 Task: Add Deep Indian Kitchen Plant-Based Chik'n Tikka Masala to the cart.
Action: Mouse moved to (307, 143)
Screenshot: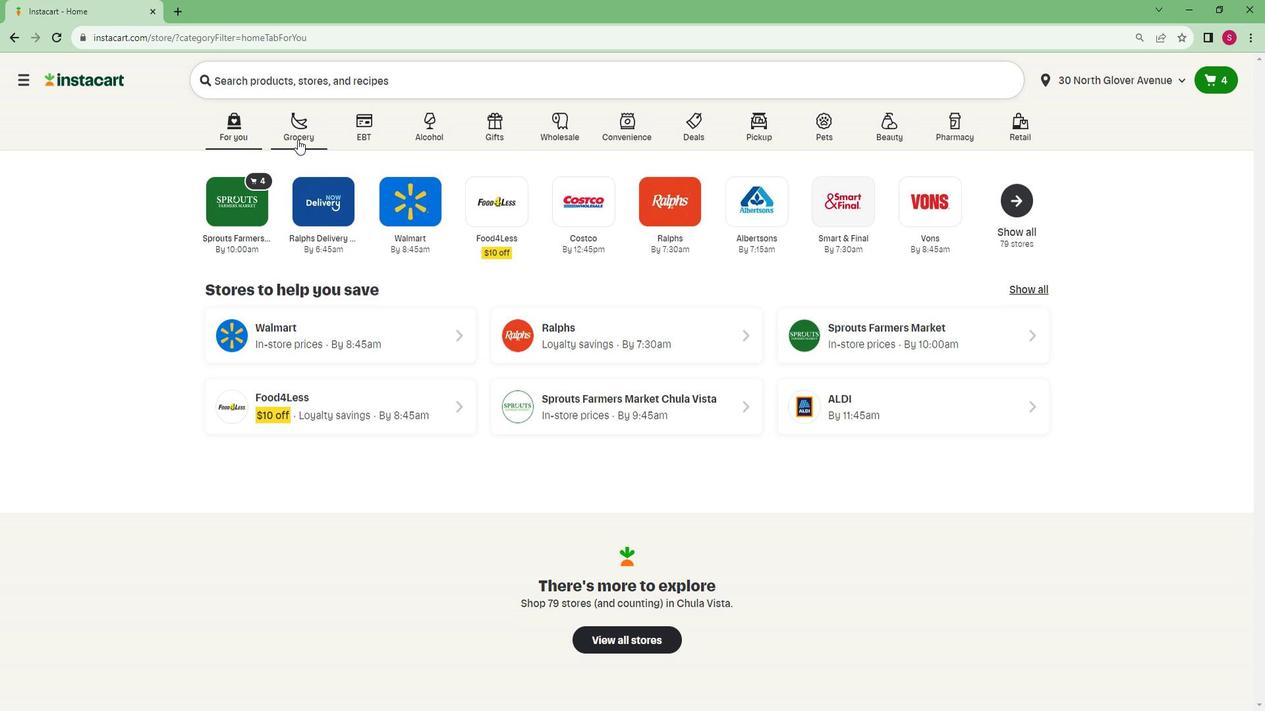 
Action: Mouse pressed left at (307, 143)
Screenshot: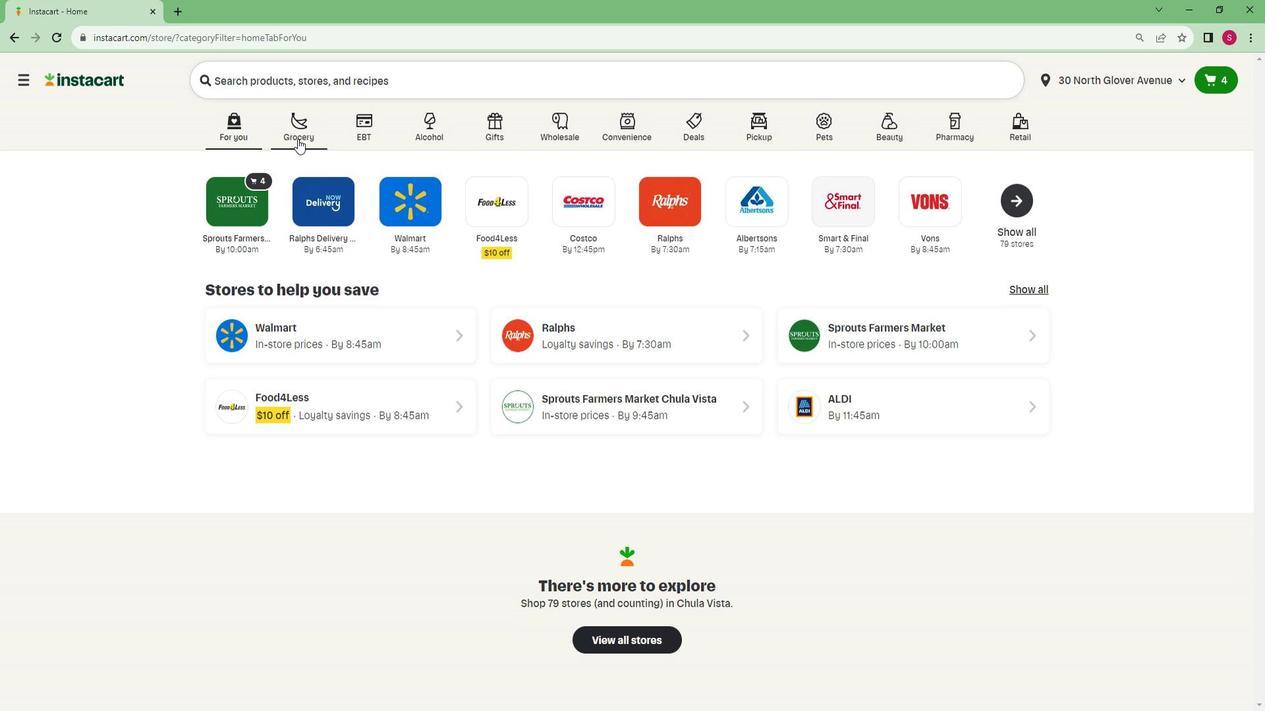 
Action: Mouse moved to (308, 385)
Screenshot: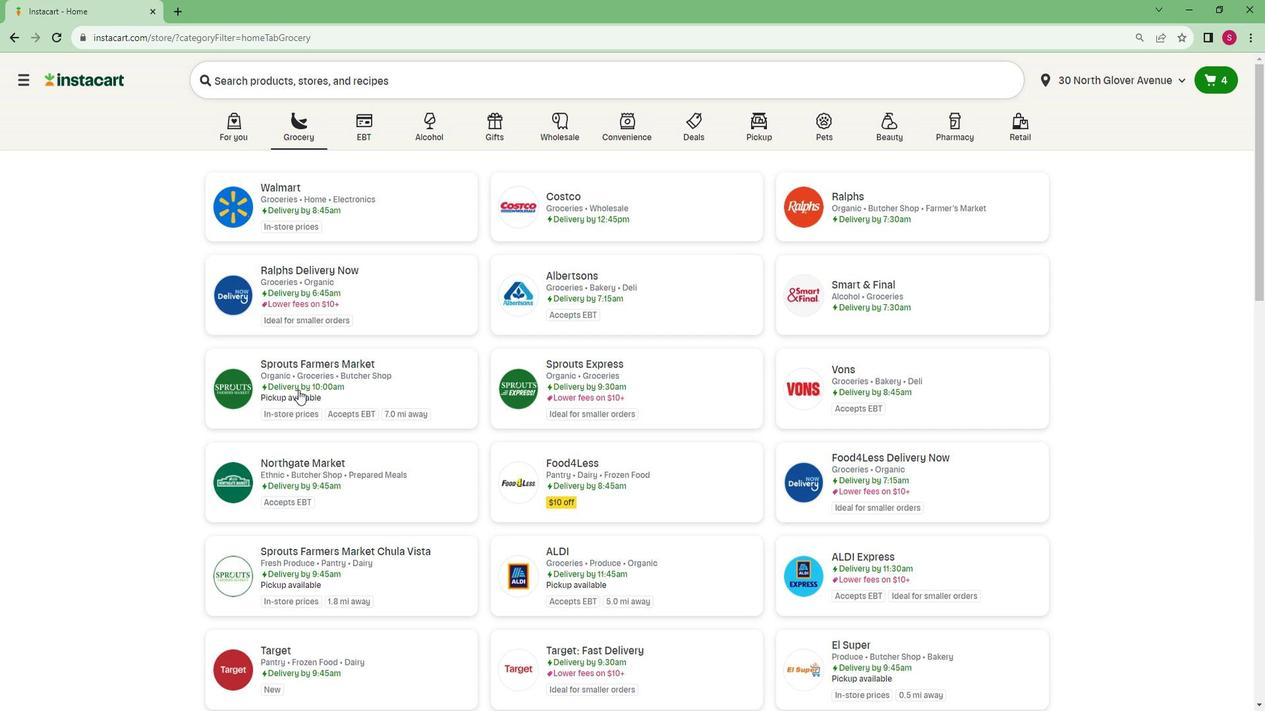 
Action: Mouse pressed left at (308, 385)
Screenshot: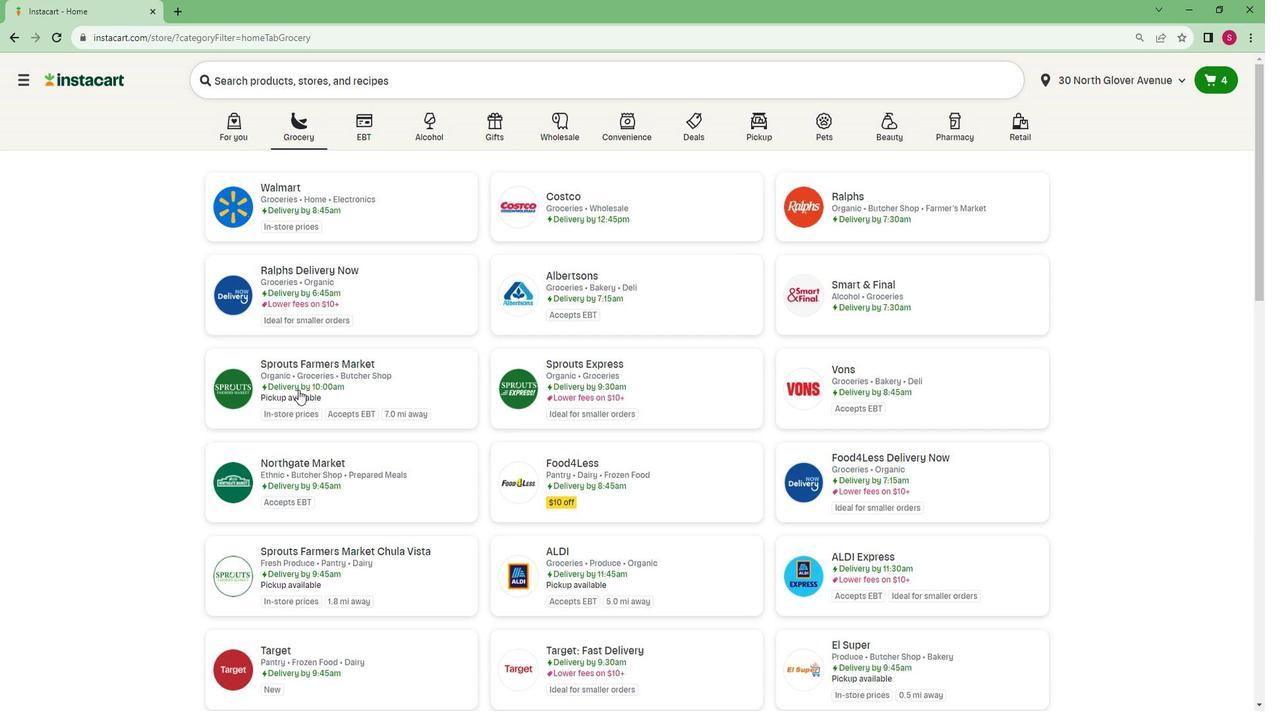 
Action: Mouse moved to (7, 540)
Screenshot: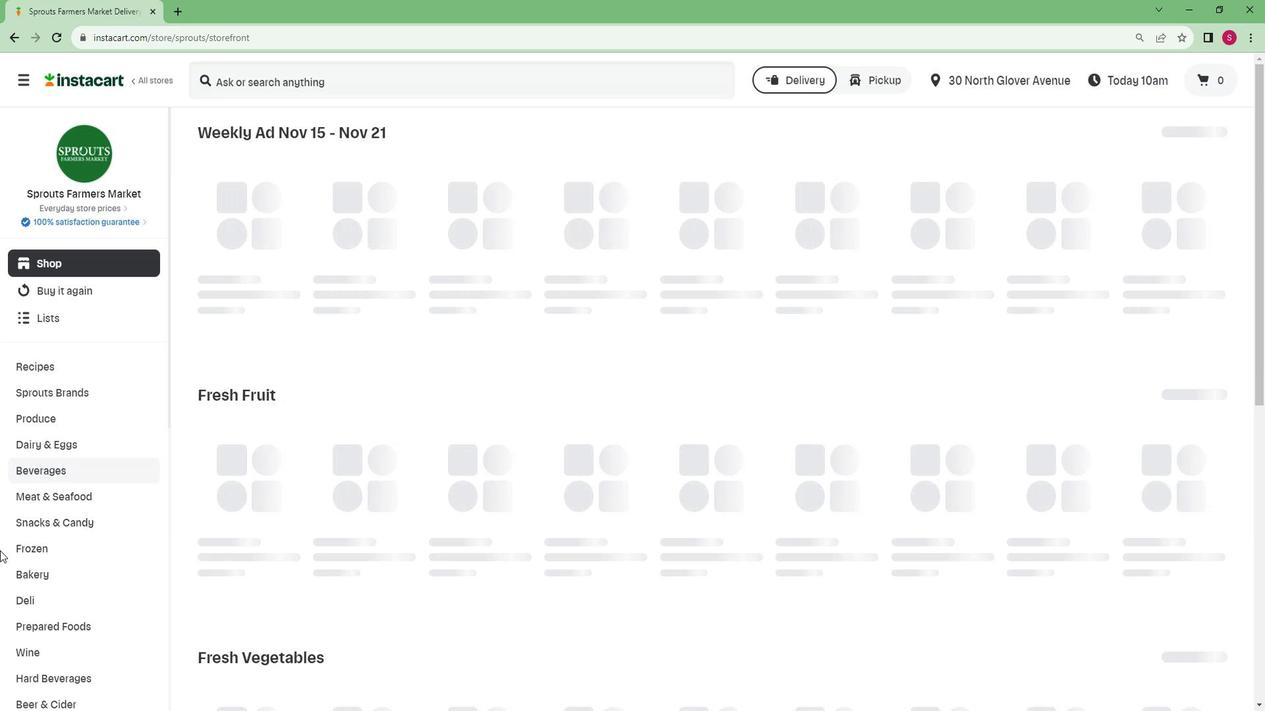 
Action: Mouse scrolled (9, 539) with delta (0, 0)
Screenshot: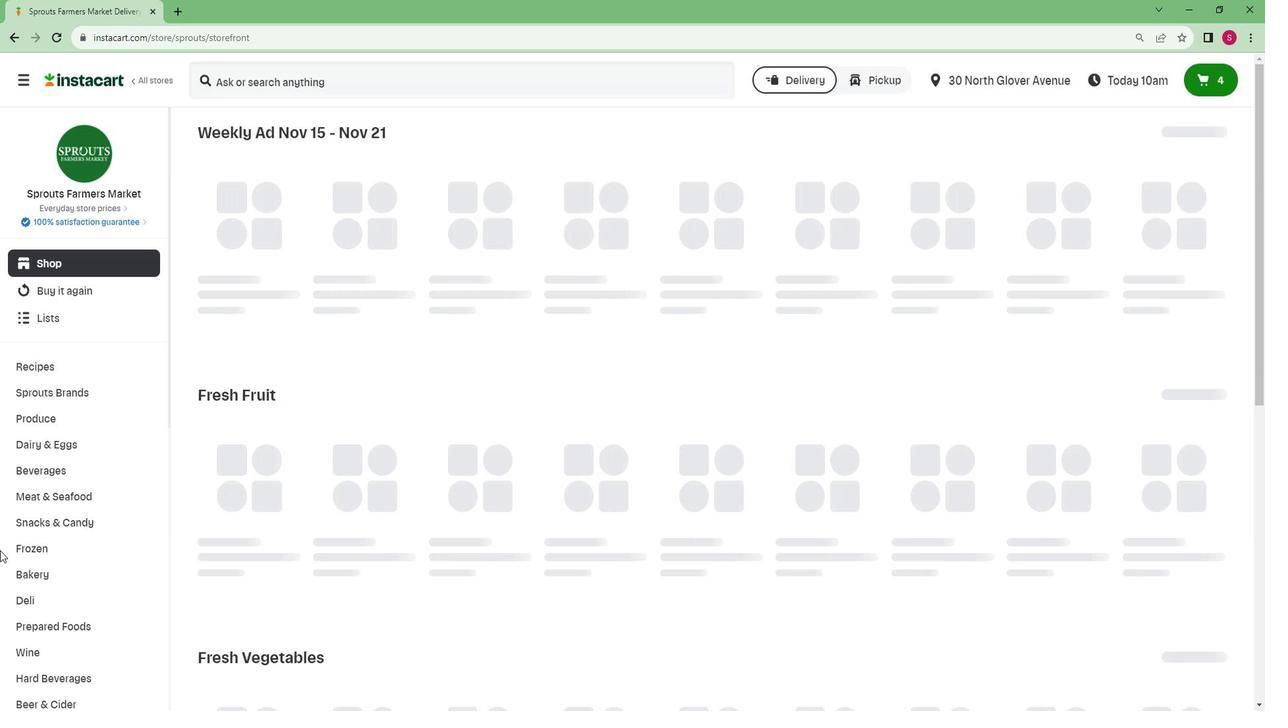 
Action: Mouse scrolled (9, 539) with delta (0, 0)
Screenshot: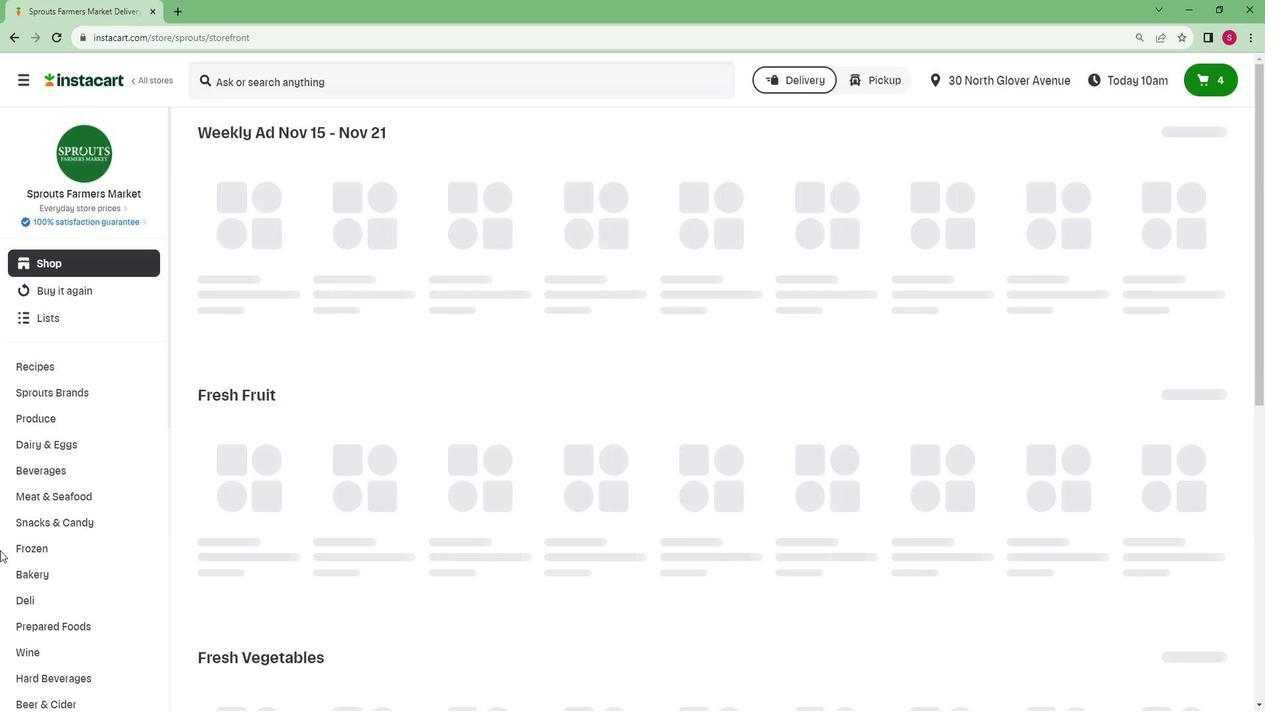 
Action: Mouse scrolled (9, 539) with delta (0, 0)
Screenshot: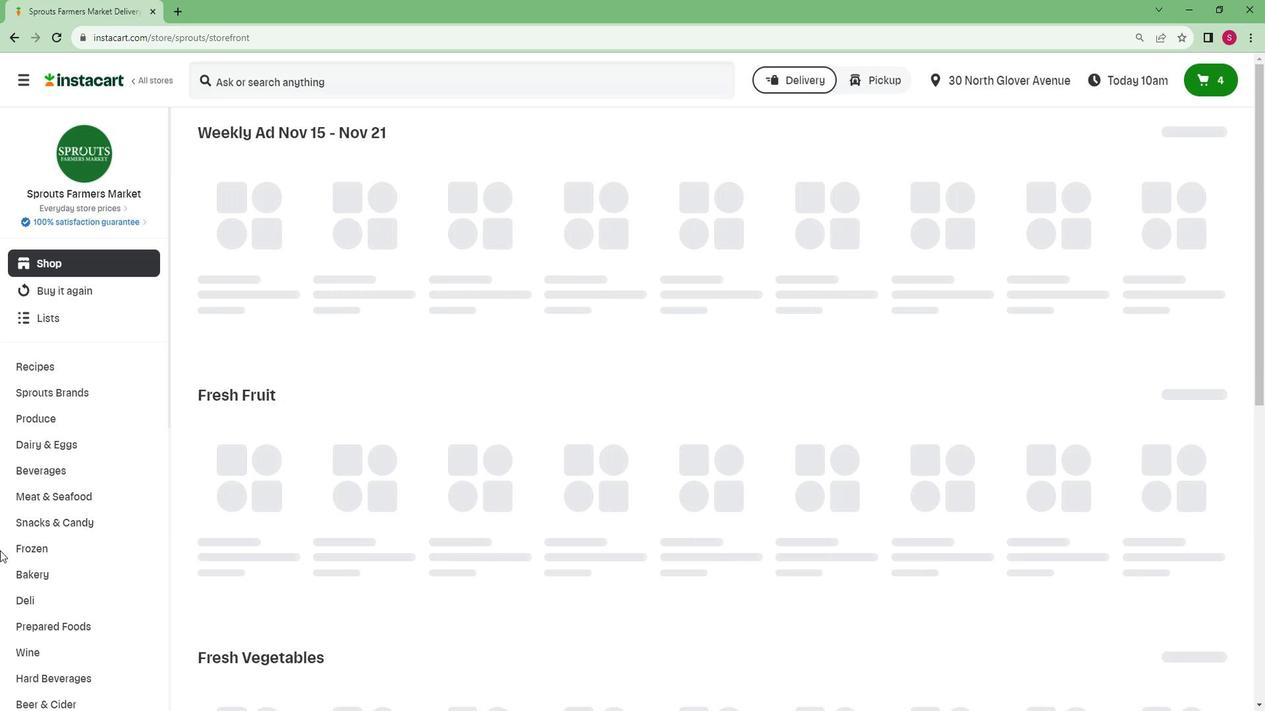 
Action: Mouse scrolled (9, 539) with delta (0, 0)
Screenshot: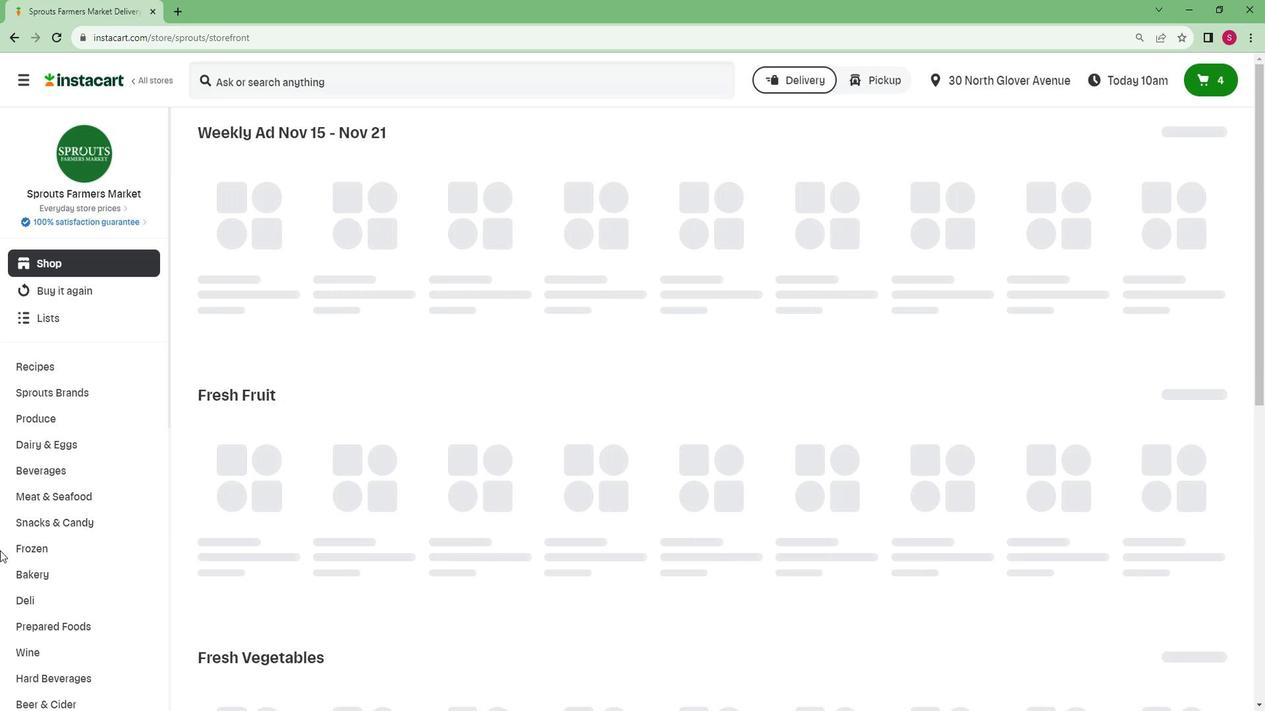 
Action: Mouse scrolled (9, 539) with delta (0, 0)
Screenshot: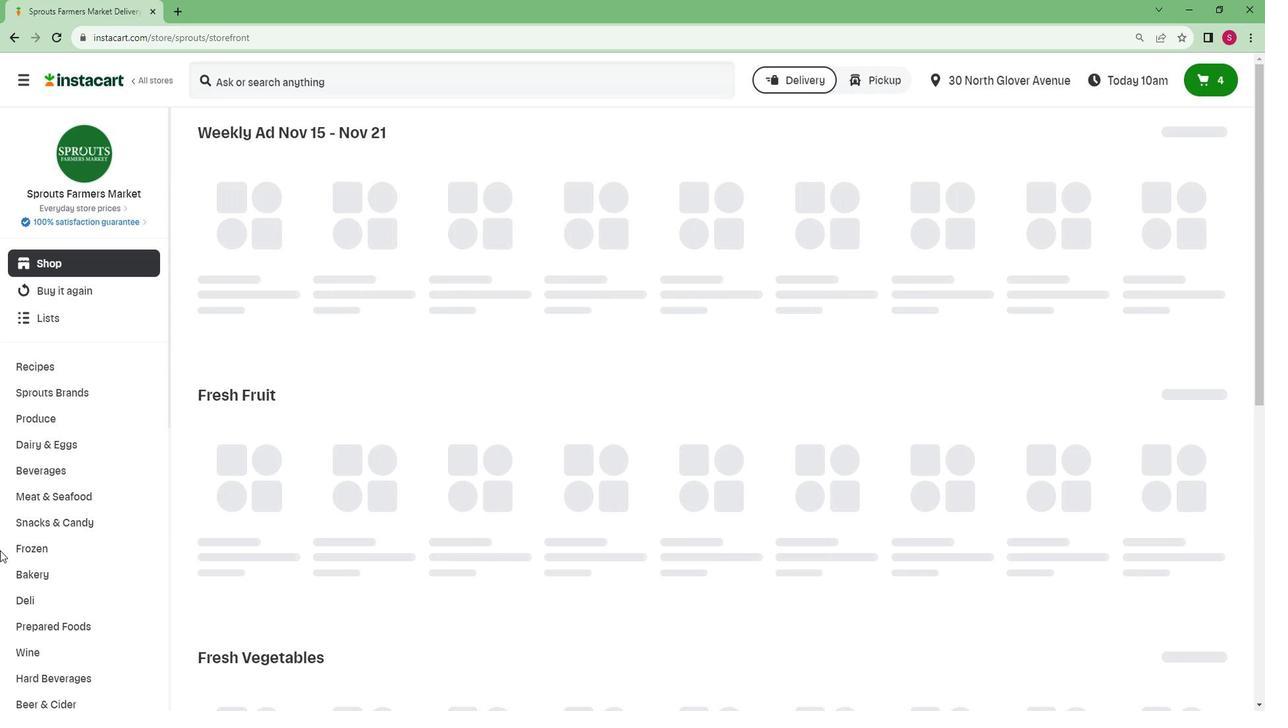 
Action: Mouse scrolled (9, 539) with delta (0, 0)
Screenshot: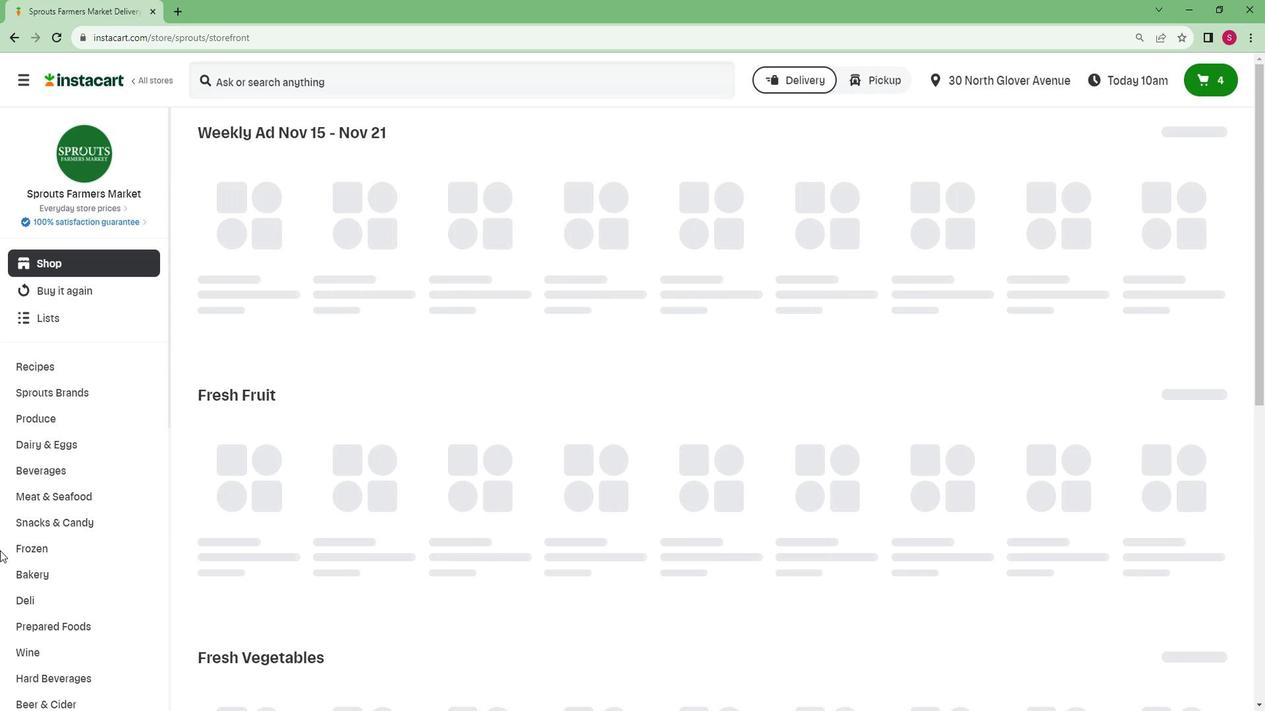 
Action: Mouse scrolled (9, 539) with delta (0, 0)
Screenshot: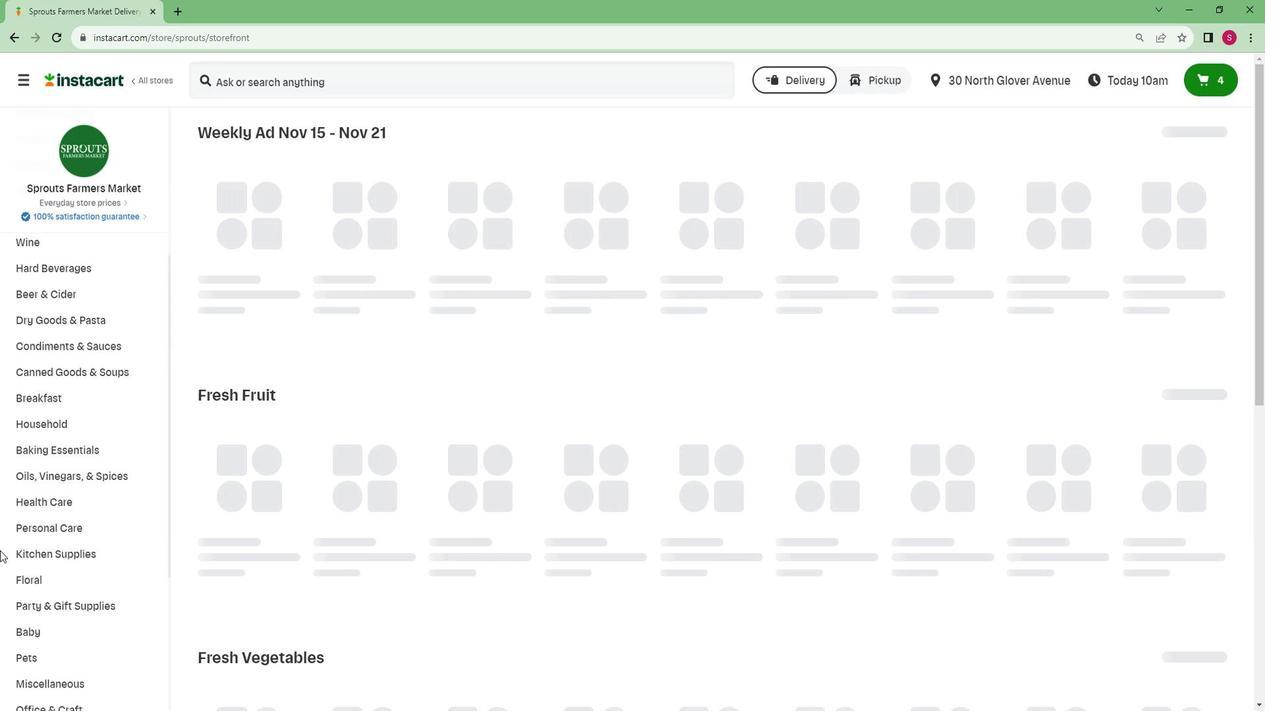 
Action: Mouse scrolled (9, 539) with delta (0, 0)
Screenshot: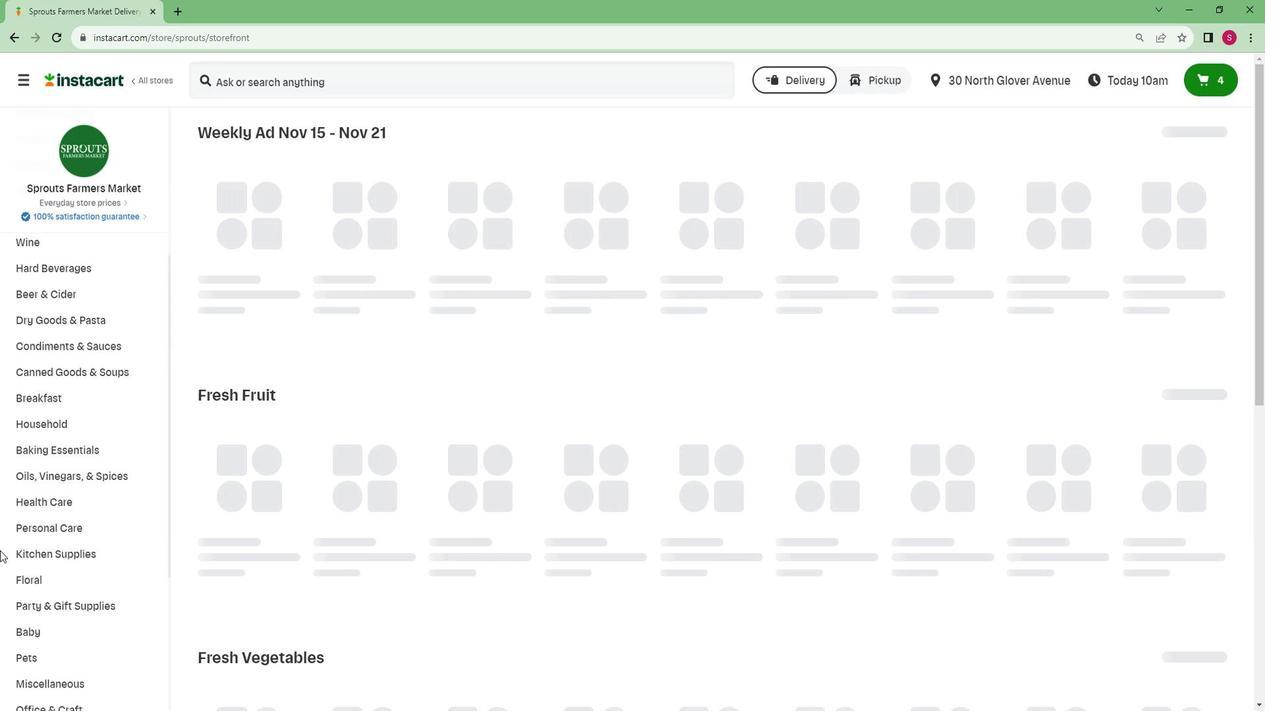 
Action: Mouse scrolled (9, 539) with delta (0, 0)
Screenshot: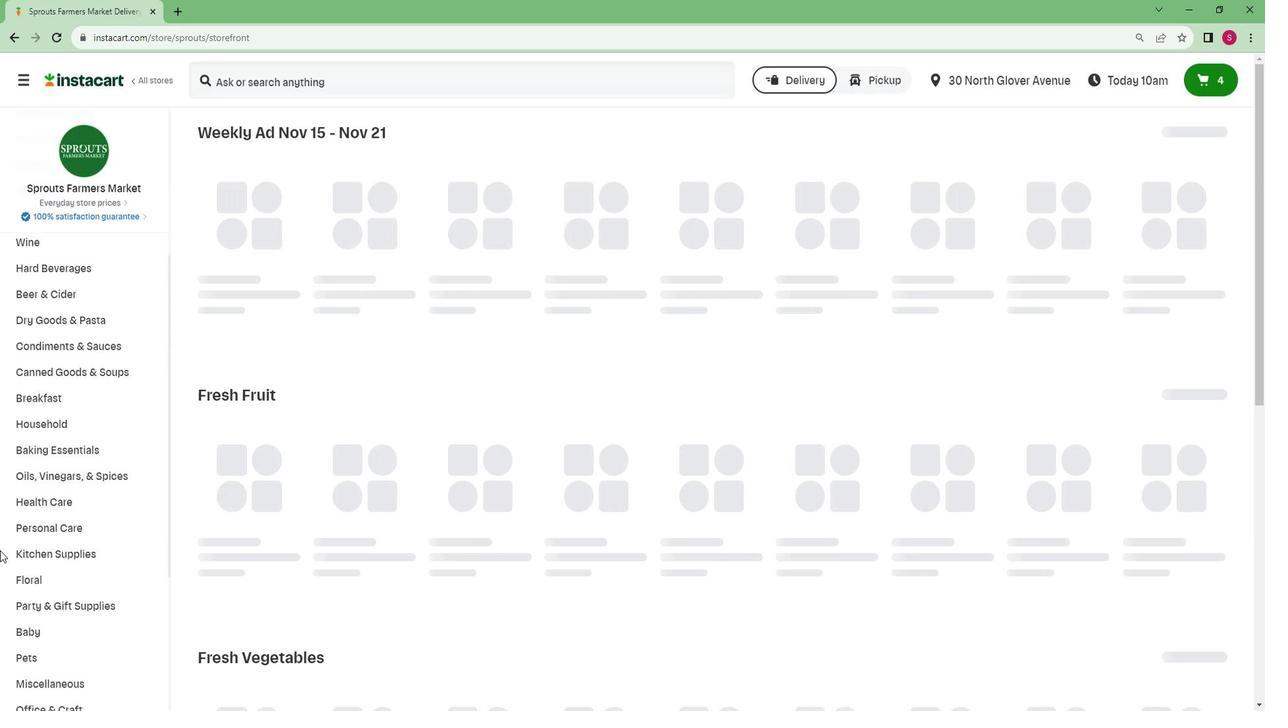 
Action: Mouse scrolled (9, 539) with delta (0, 0)
Screenshot: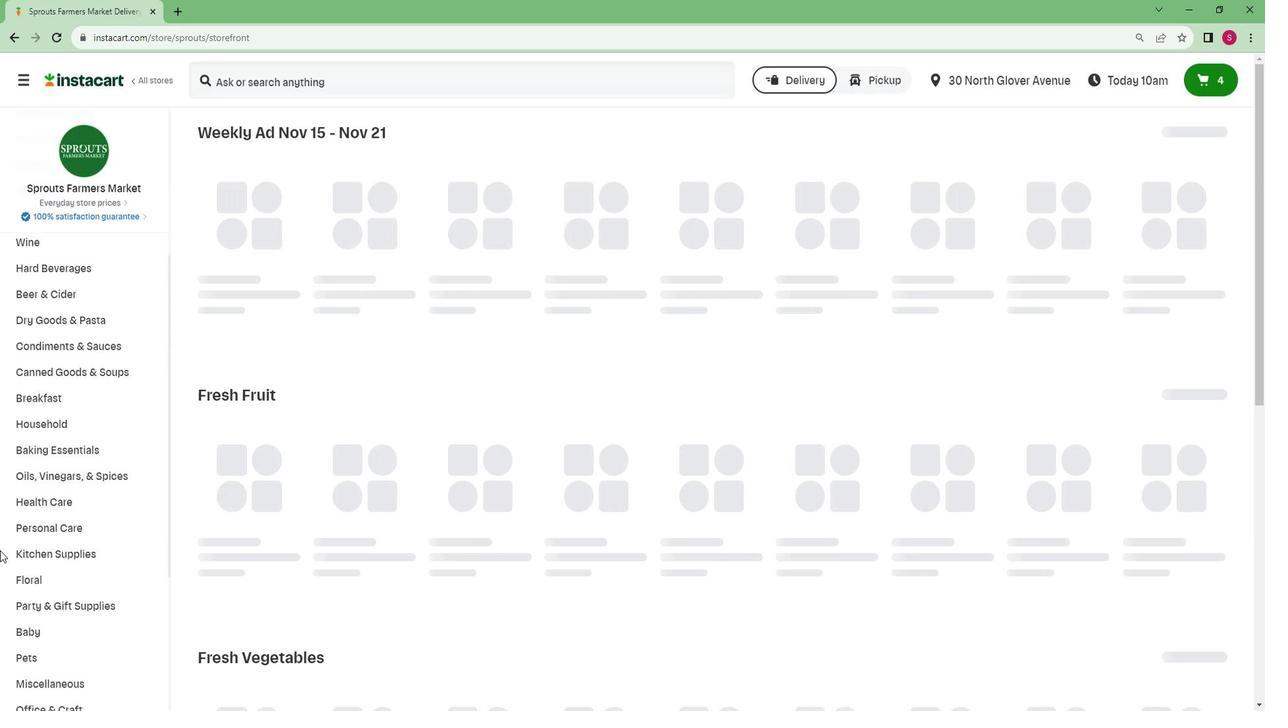 
Action: Mouse scrolled (9, 539) with delta (0, 0)
Screenshot: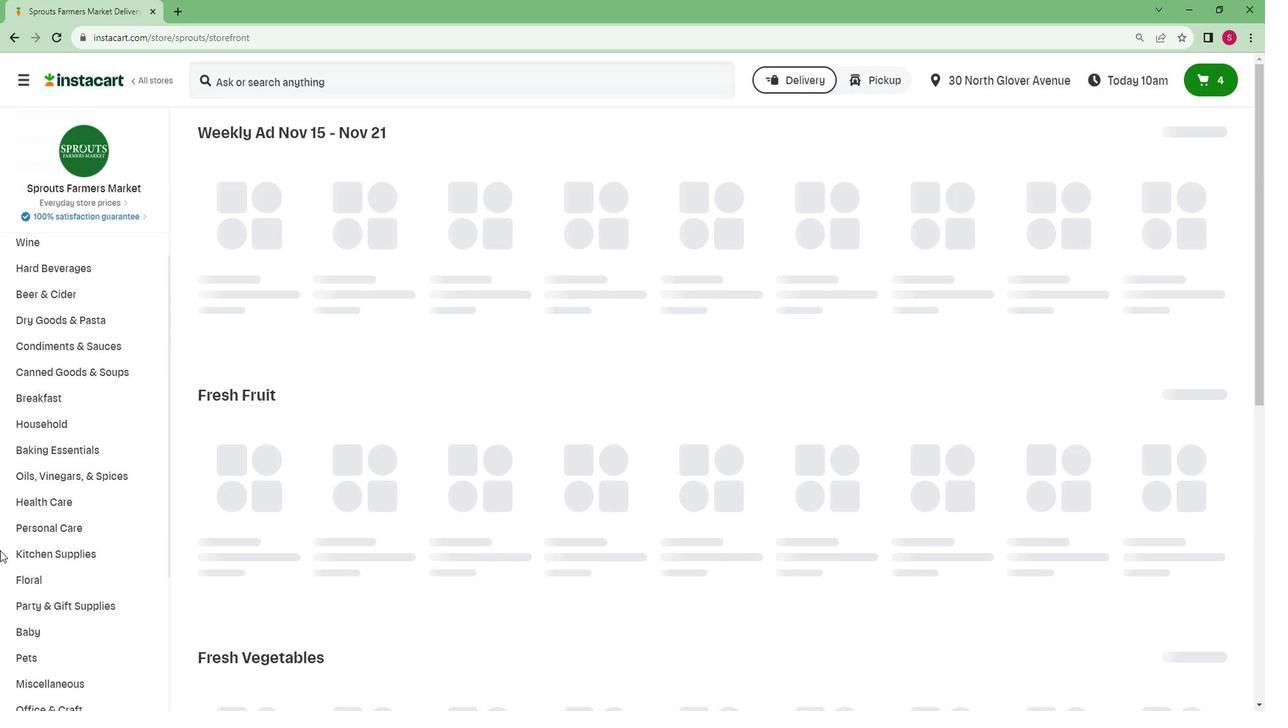 
Action: Mouse moved to (77, 551)
Screenshot: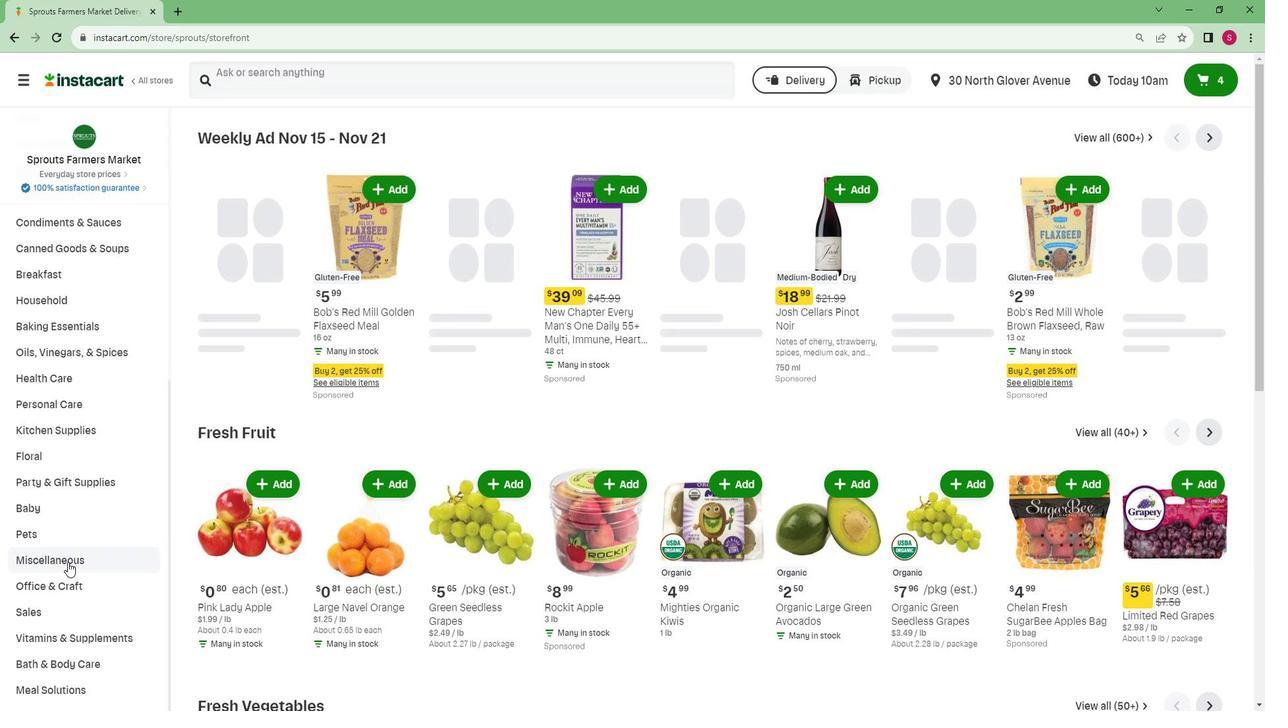 
Action: Mouse scrolled (77, 551) with delta (0, 0)
Screenshot: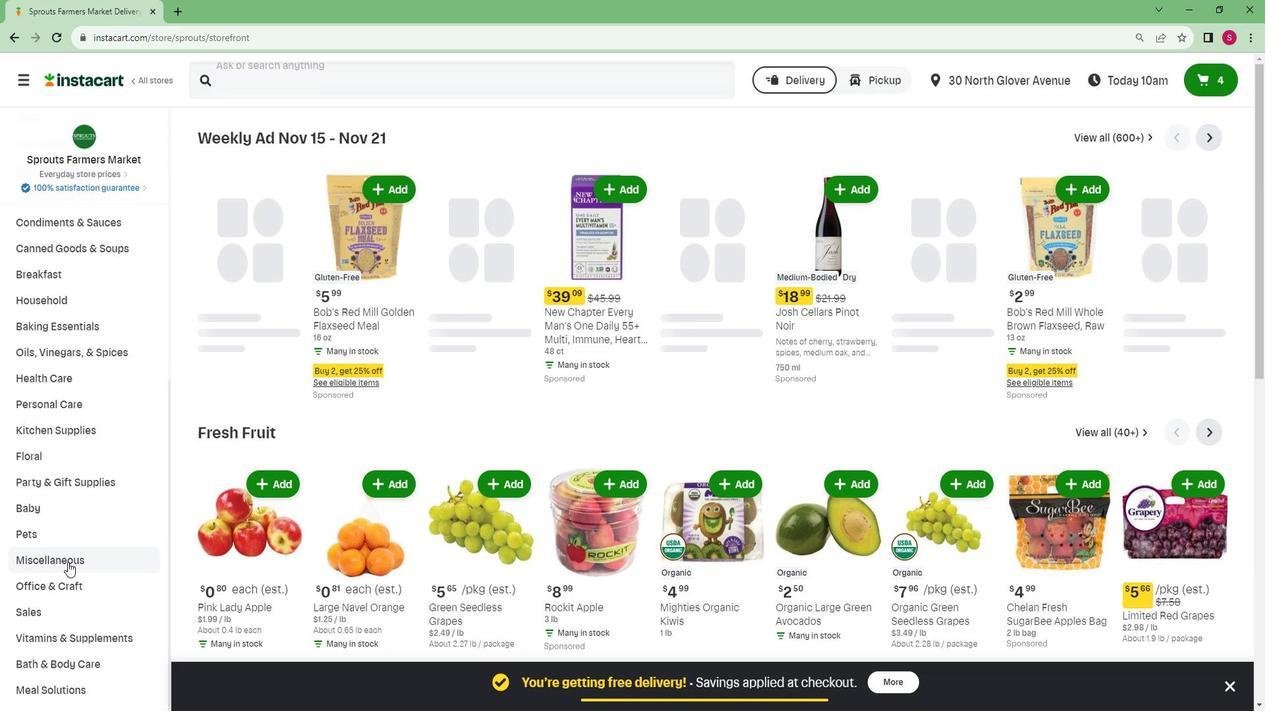 
Action: Mouse scrolled (77, 551) with delta (0, 0)
Screenshot: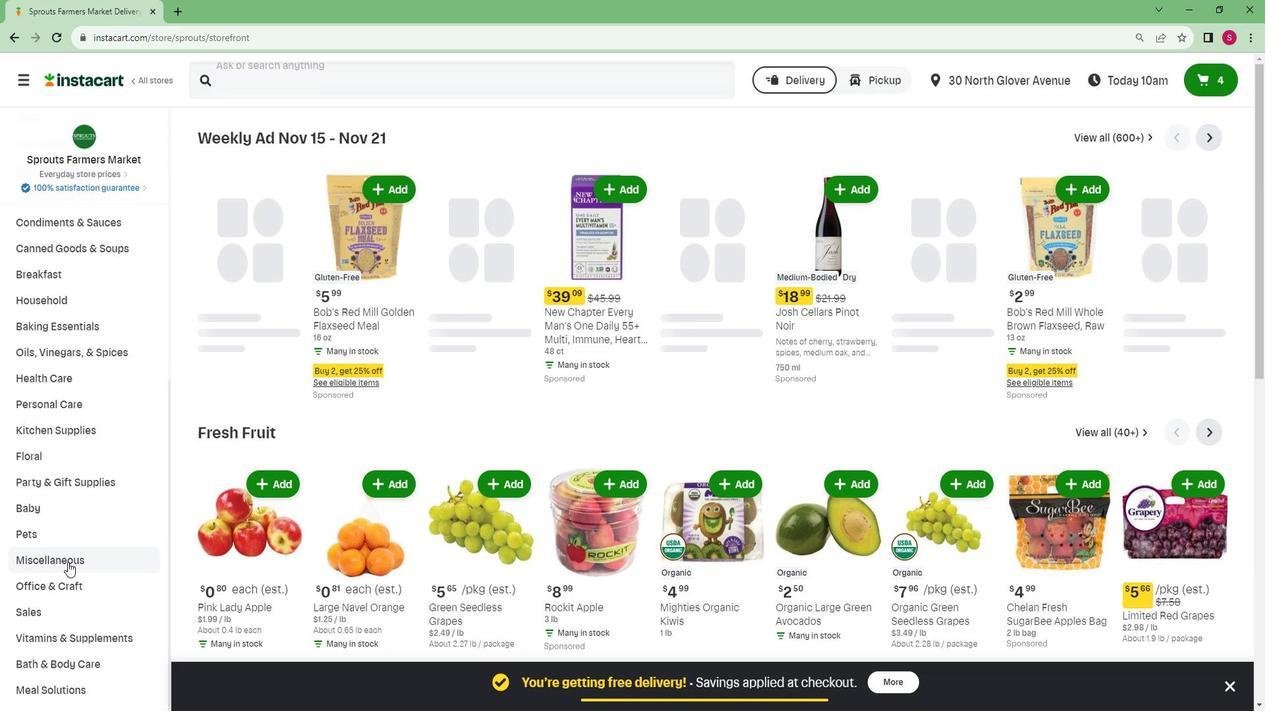 
Action: Mouse scrolled (77, 551) with delta (0, 0)
Screenshot: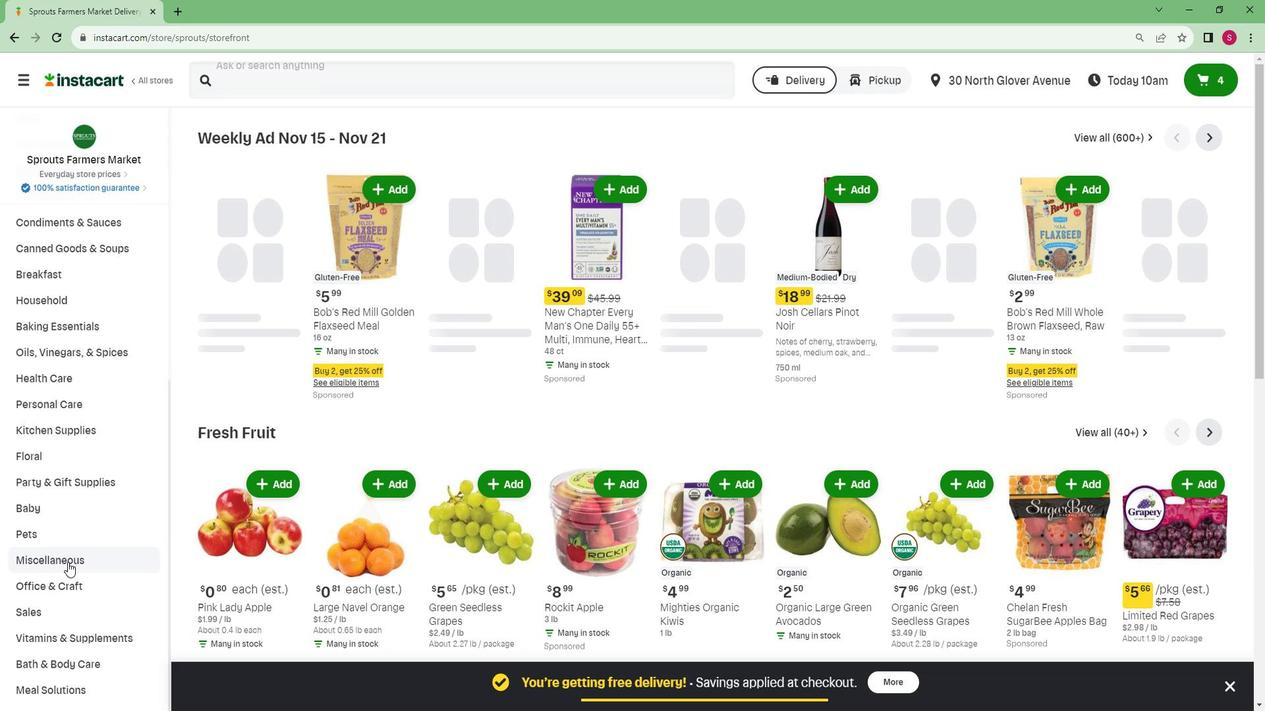 
Action: Mouse scrolled (77, 551) with delta (0, 0)
Screenshot: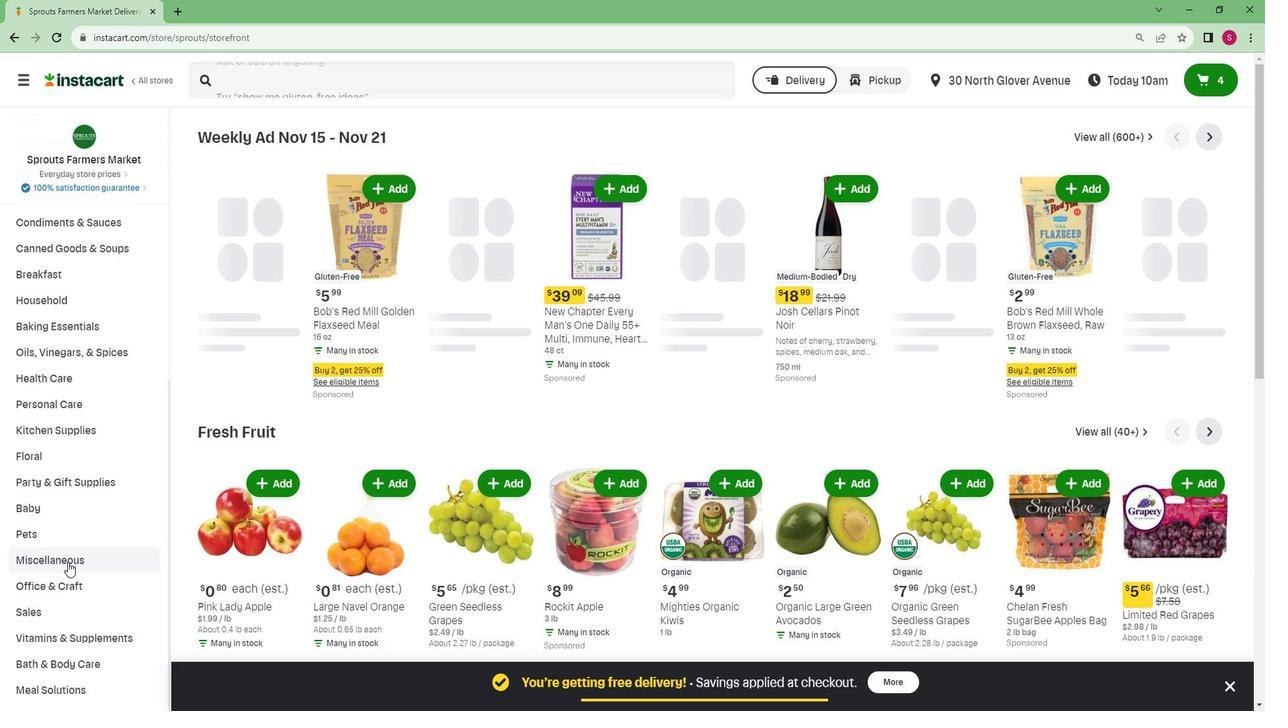 
Action: Mouse scrolled (77, 551) with delta (0, 0)
Screenshot: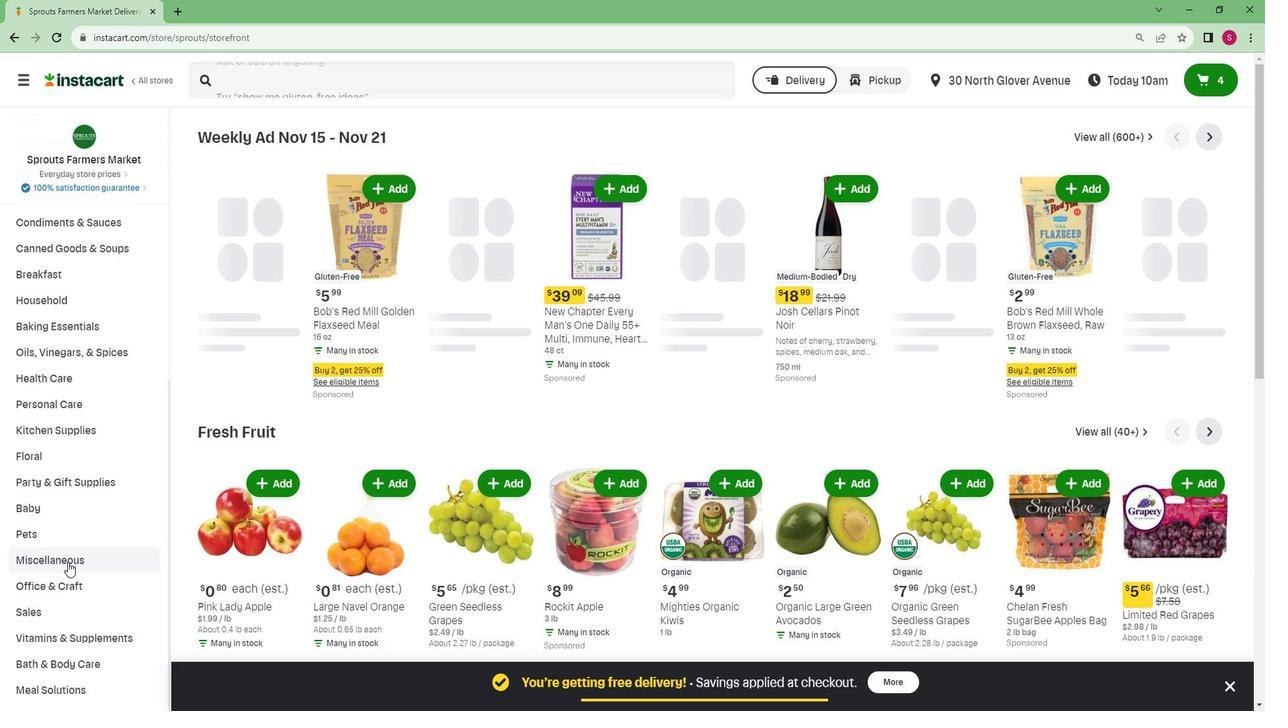 
Action: Mouse moved to (61, 672)
Screenshot: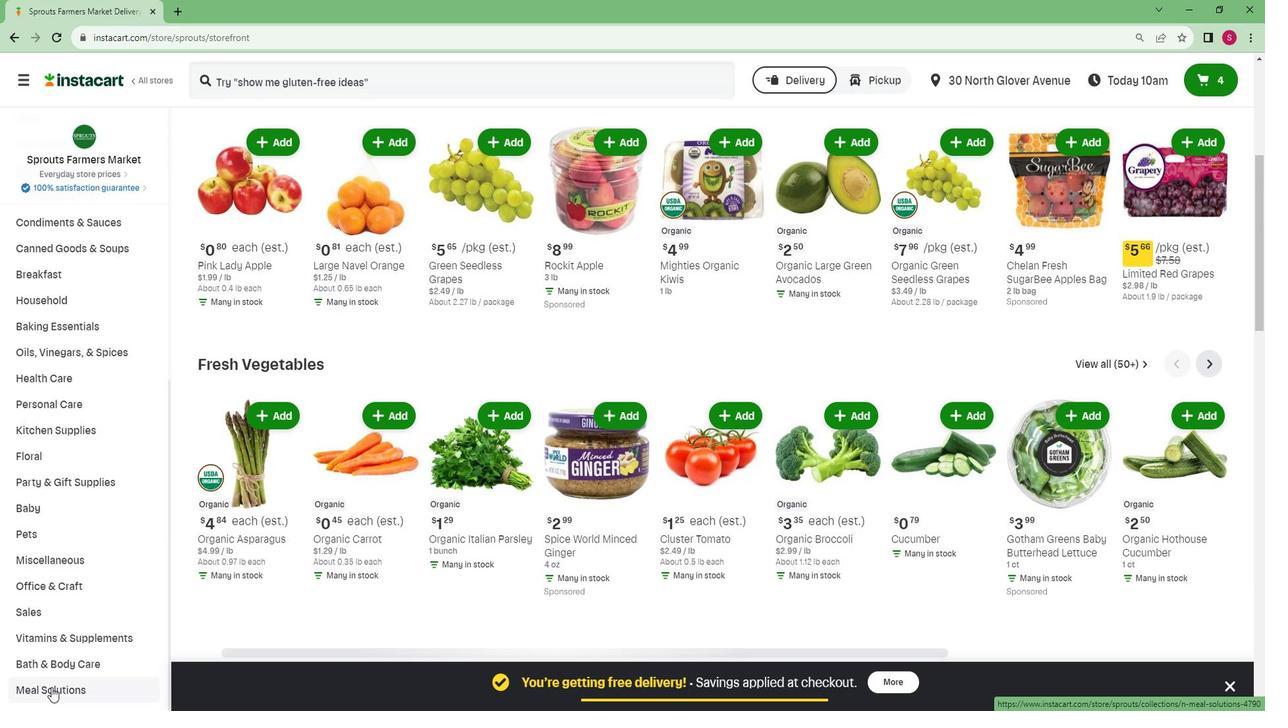 
Action: Mouse pressed left at (61, 672)
Screenshot: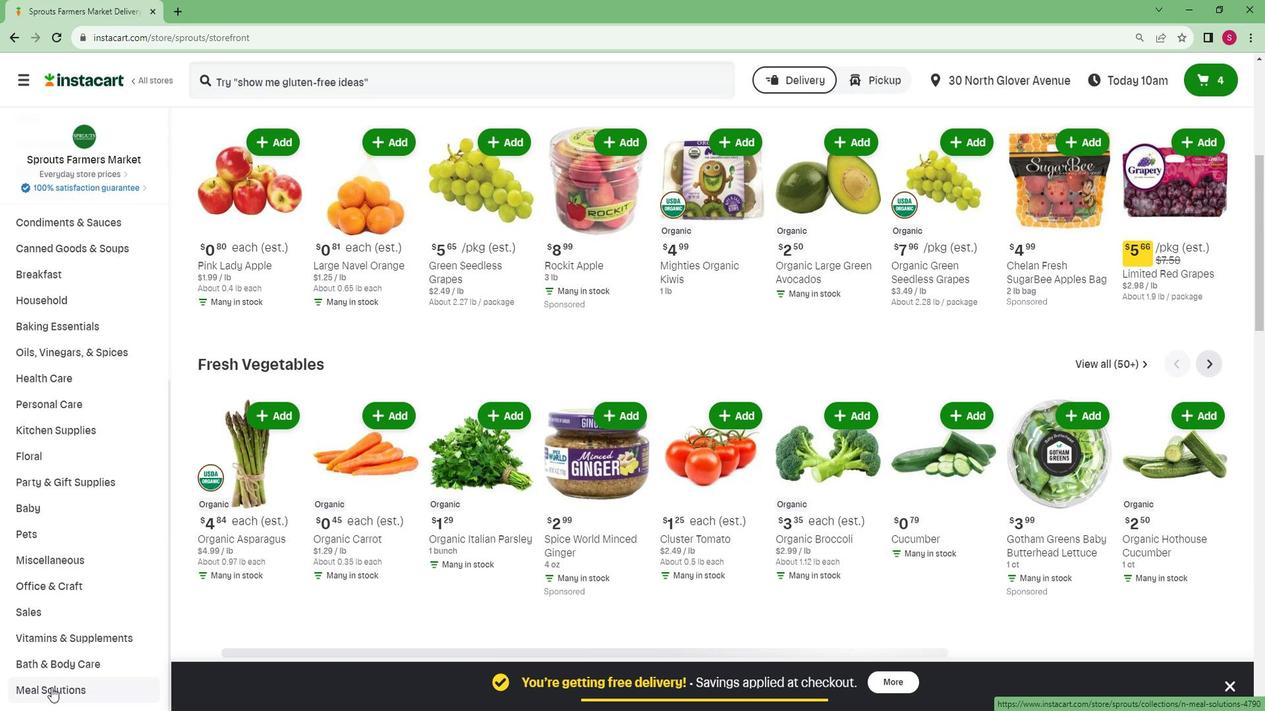 
Action: Mouse moved to (69, 636)
Screenshot: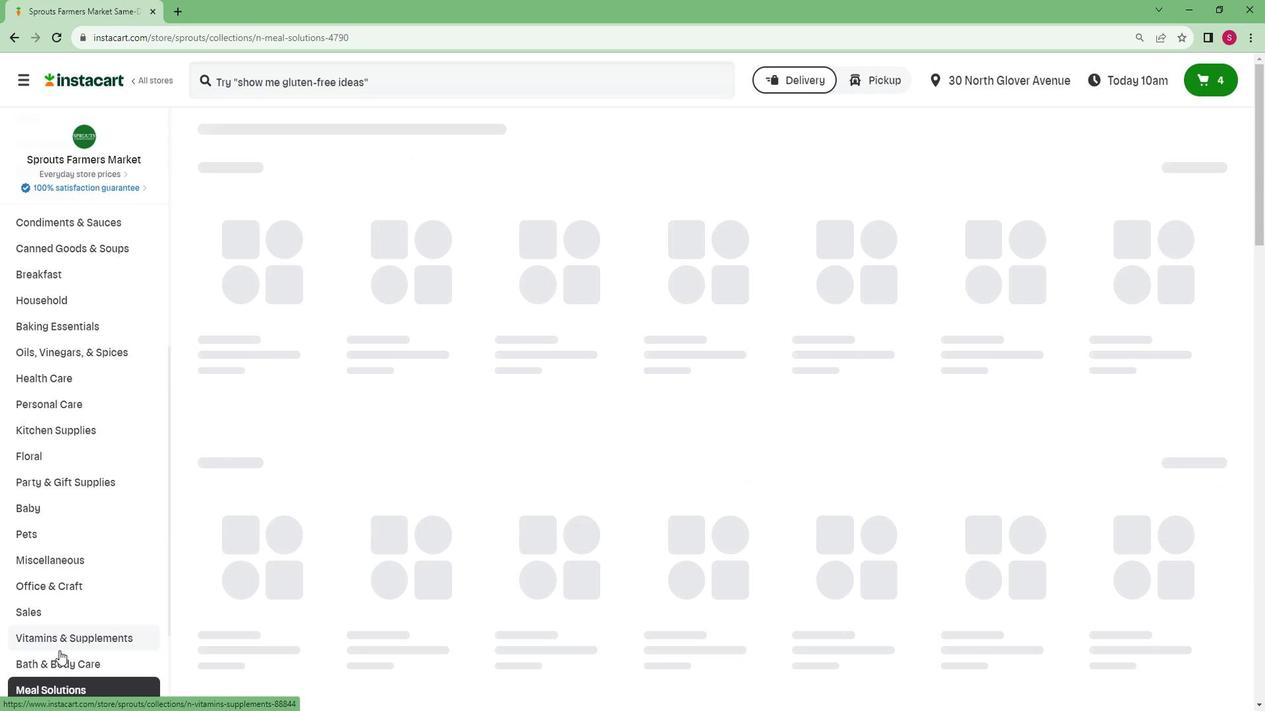 
Action: Mouse scrolled (69, 635) with delta (0, 0)
Screenshot: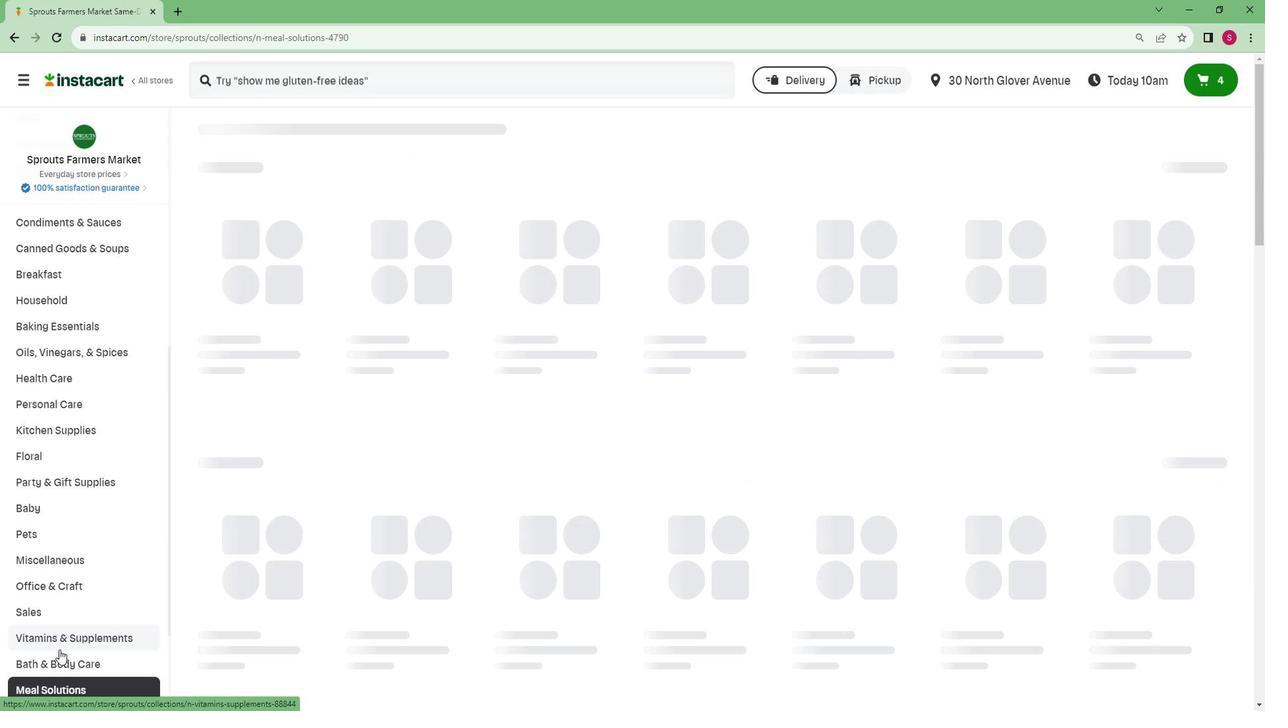 
Action: Mouse scrolled (69, 635) with delta (0, 0)
Screenshot: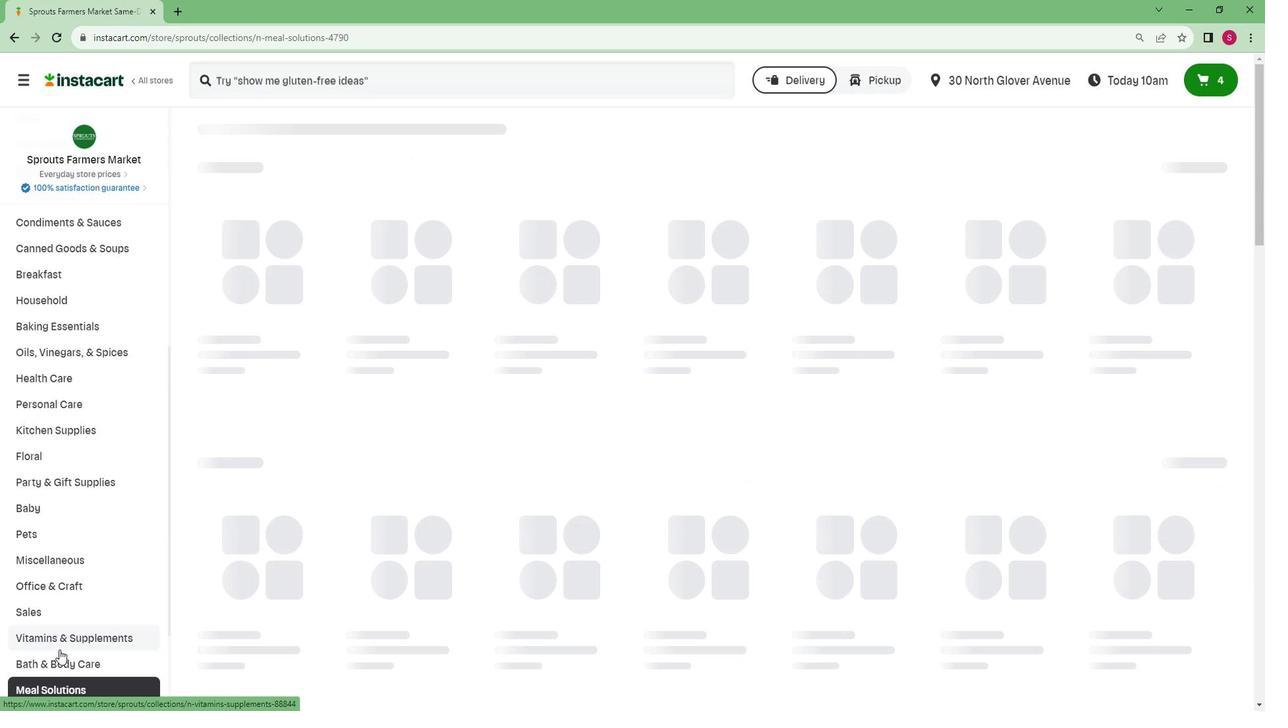 
Action: Mouse scrolled (69, 635) with delta (0, 0)
Screenshot: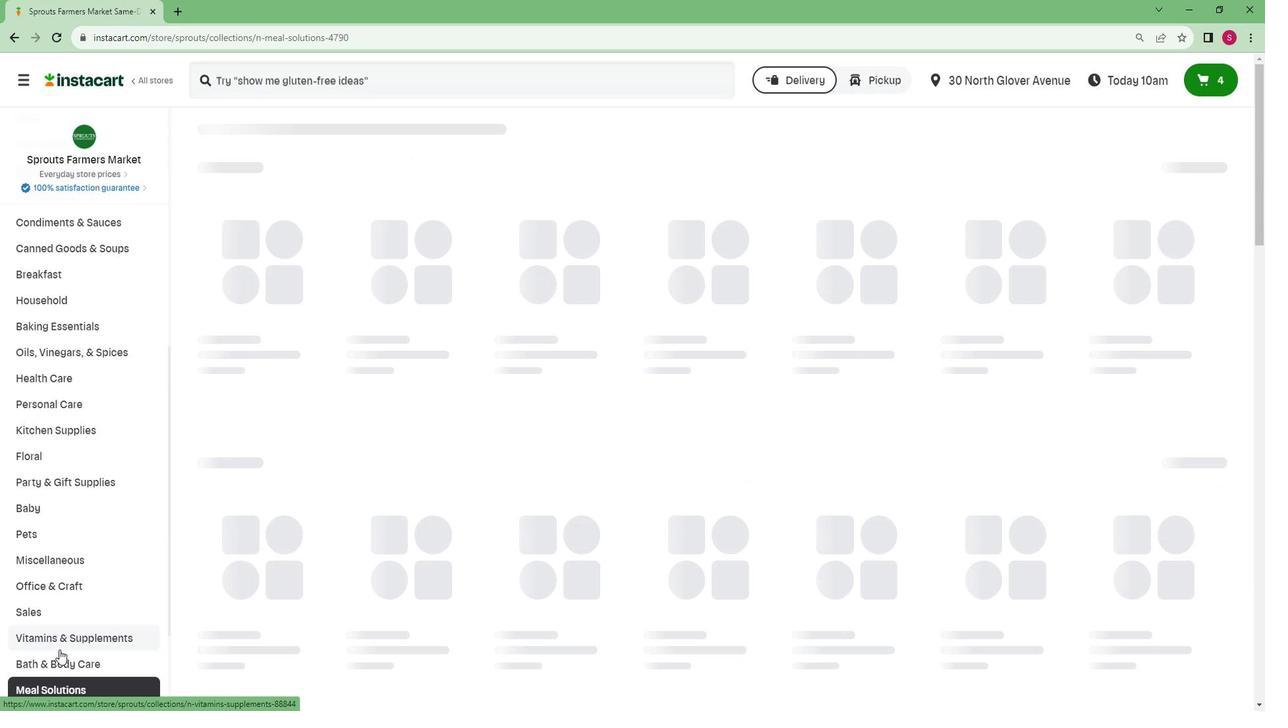 
Action: Mouse scrolled (69, 635) with delta (0, 0)
Screenshot: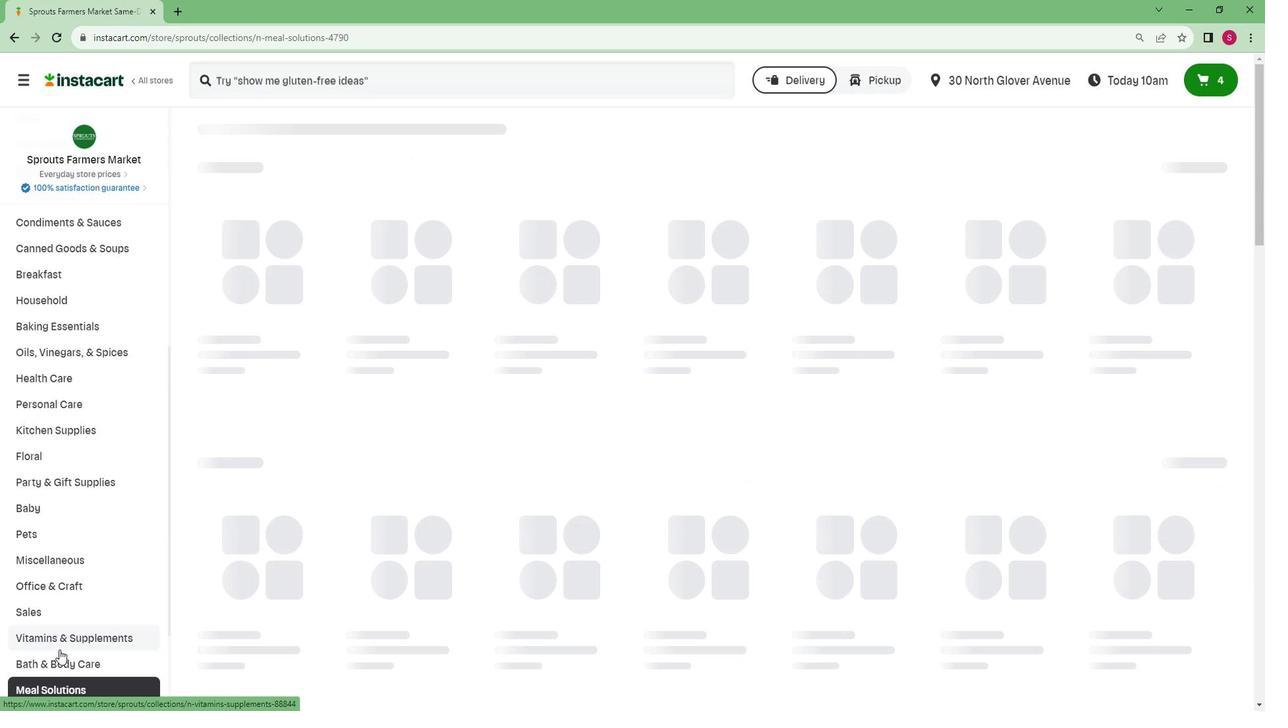 
Action: Mouse scrolled (69, 635) with delta (0, 0)
Screenshot: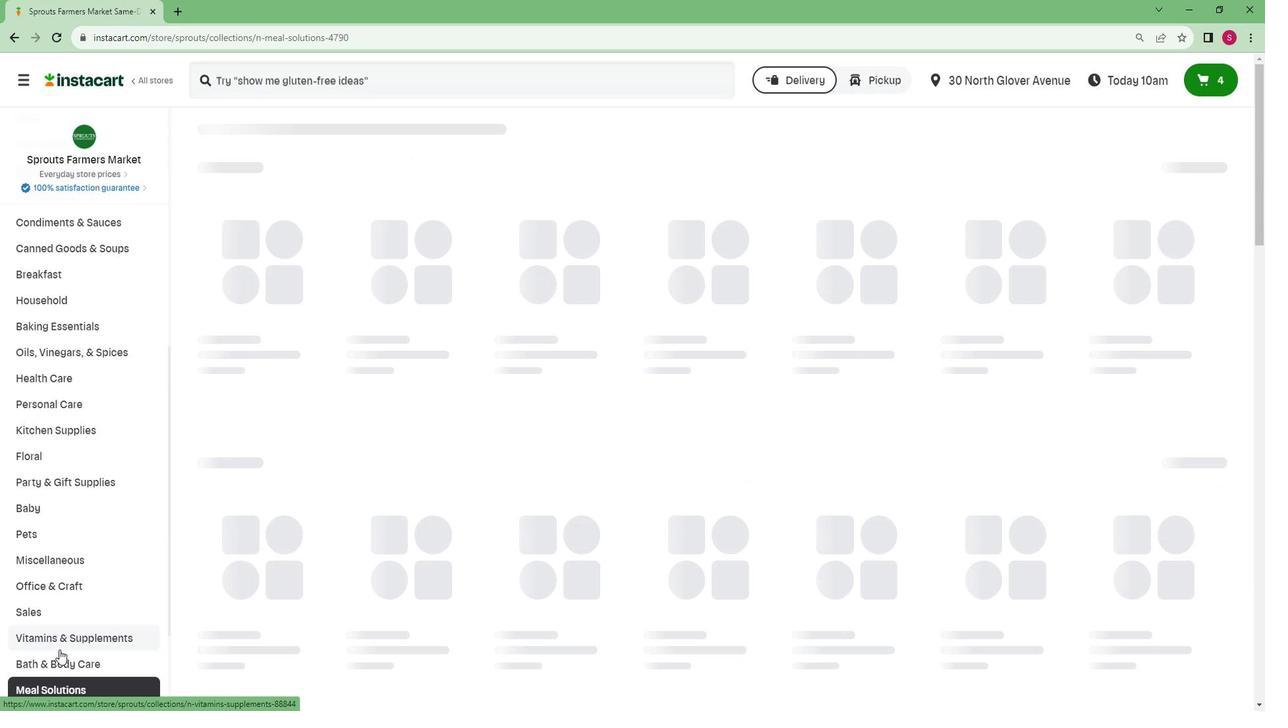 
Action: Mouse scrolled (69, 635) with delta (0, 0)
Screenshot: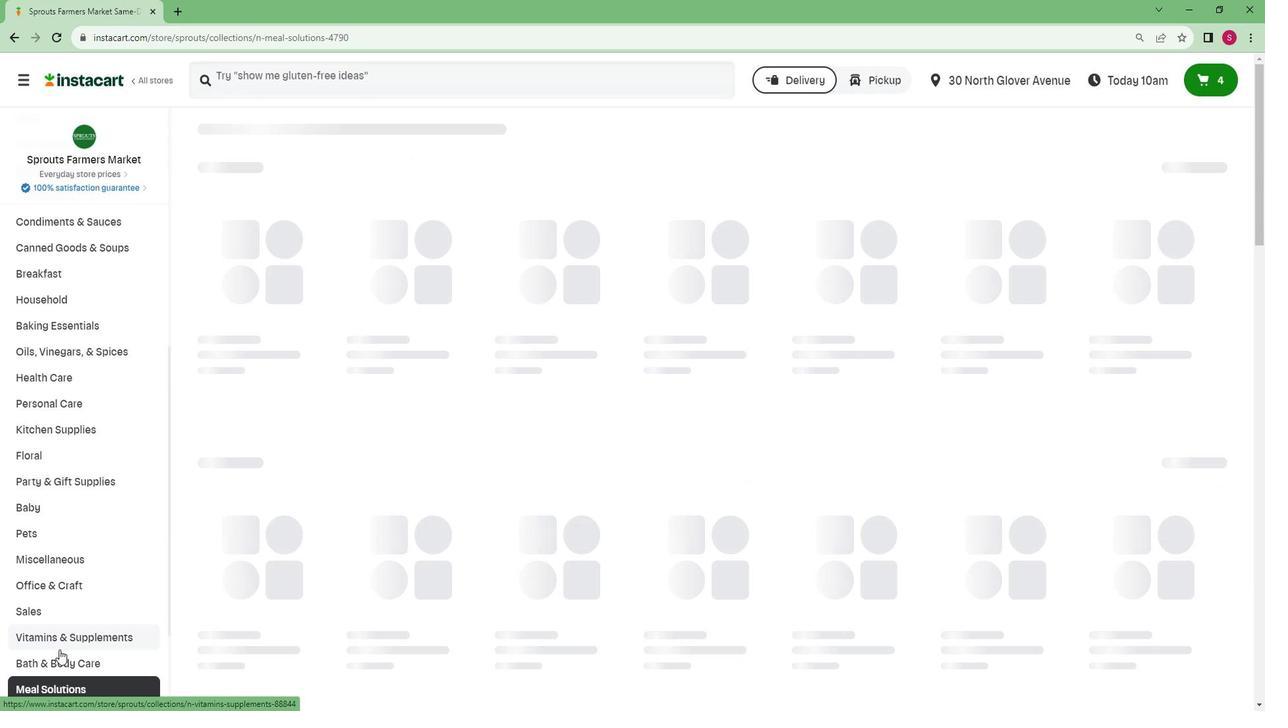 
Action: Mouse scrolled (69, 635) with delta (0, 0)
Screenshot: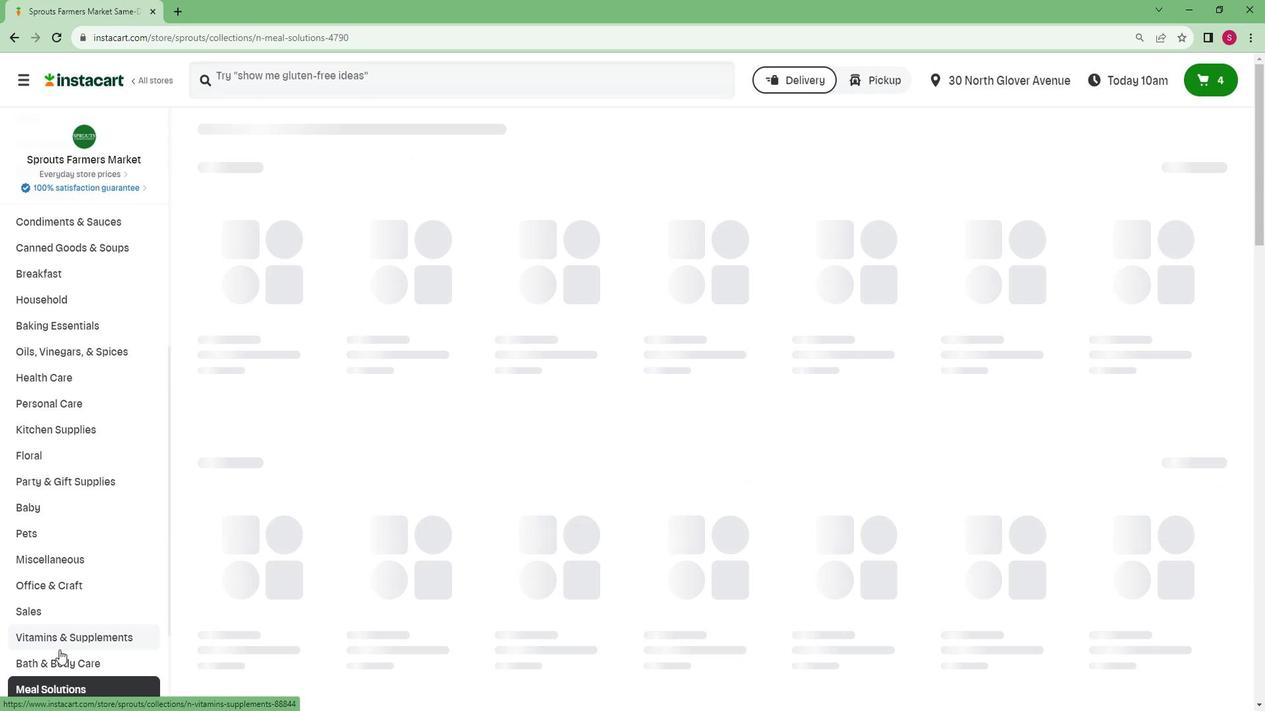 
Action: Mouse moved to (49, 672)
Screenshot: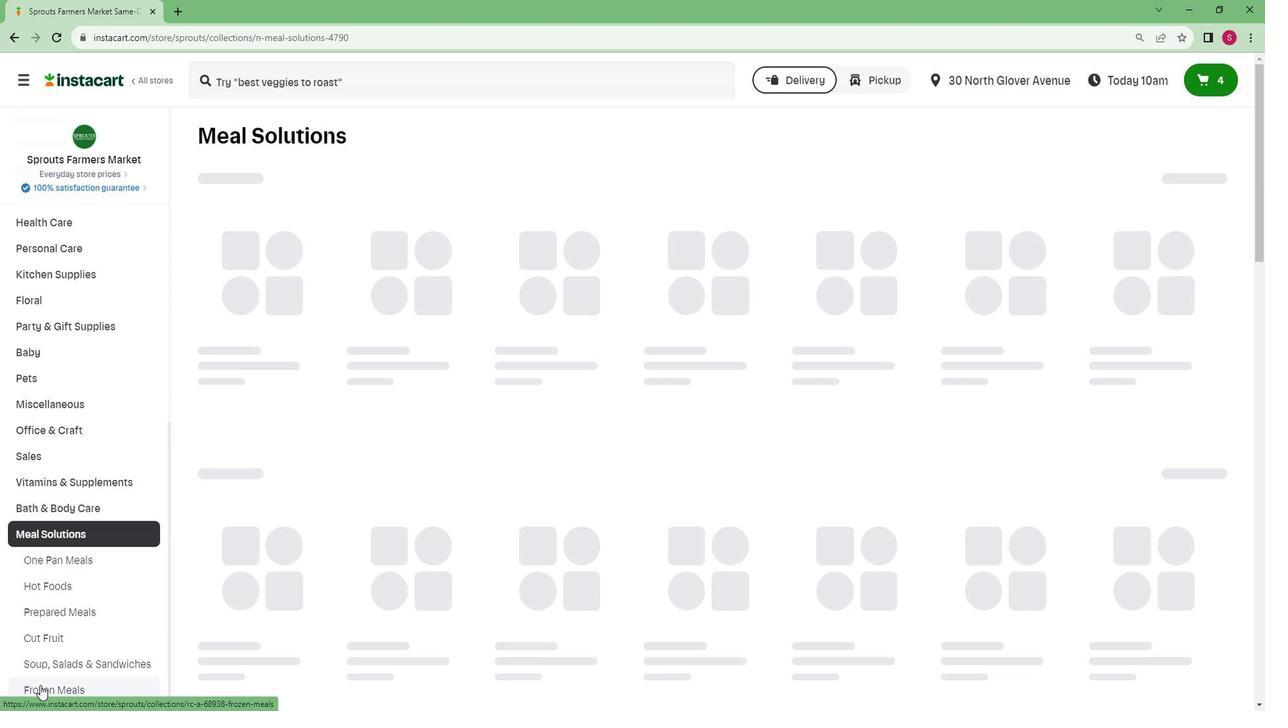 
Action: Mouse pressed left at (49, 672)
Screenshot: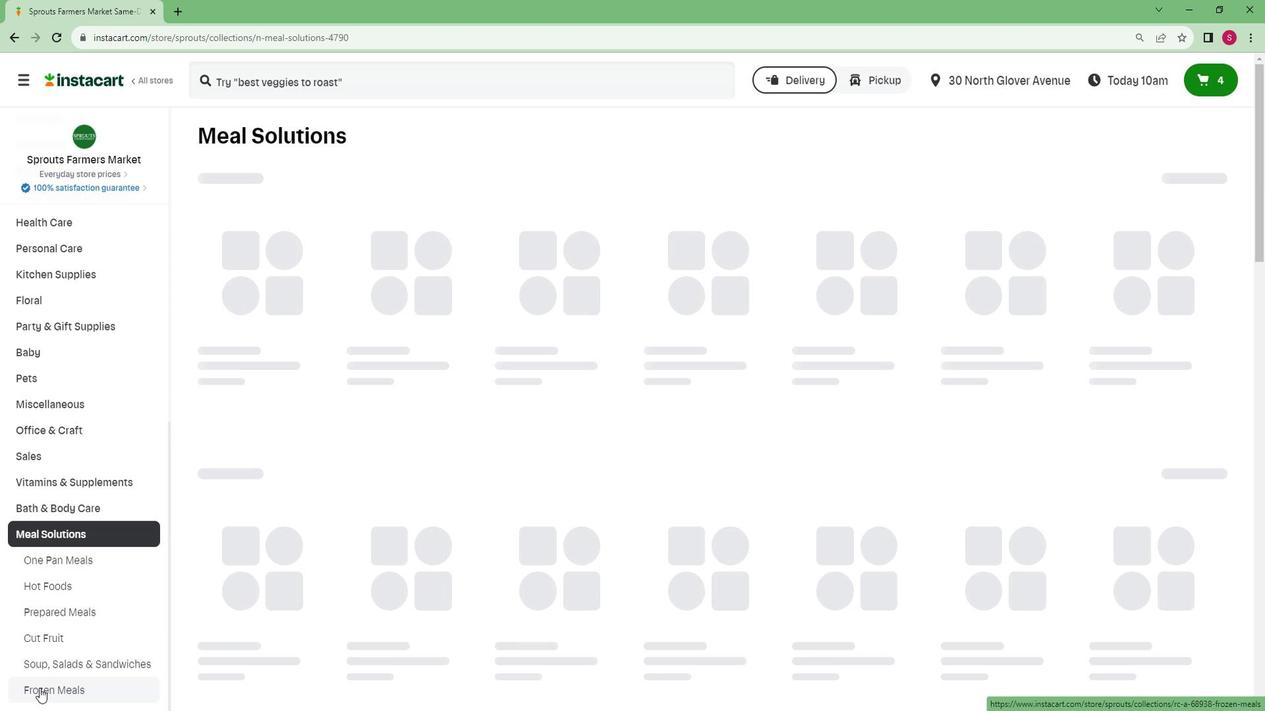
Action: Mouse moved to (321, 84)
Screenshot: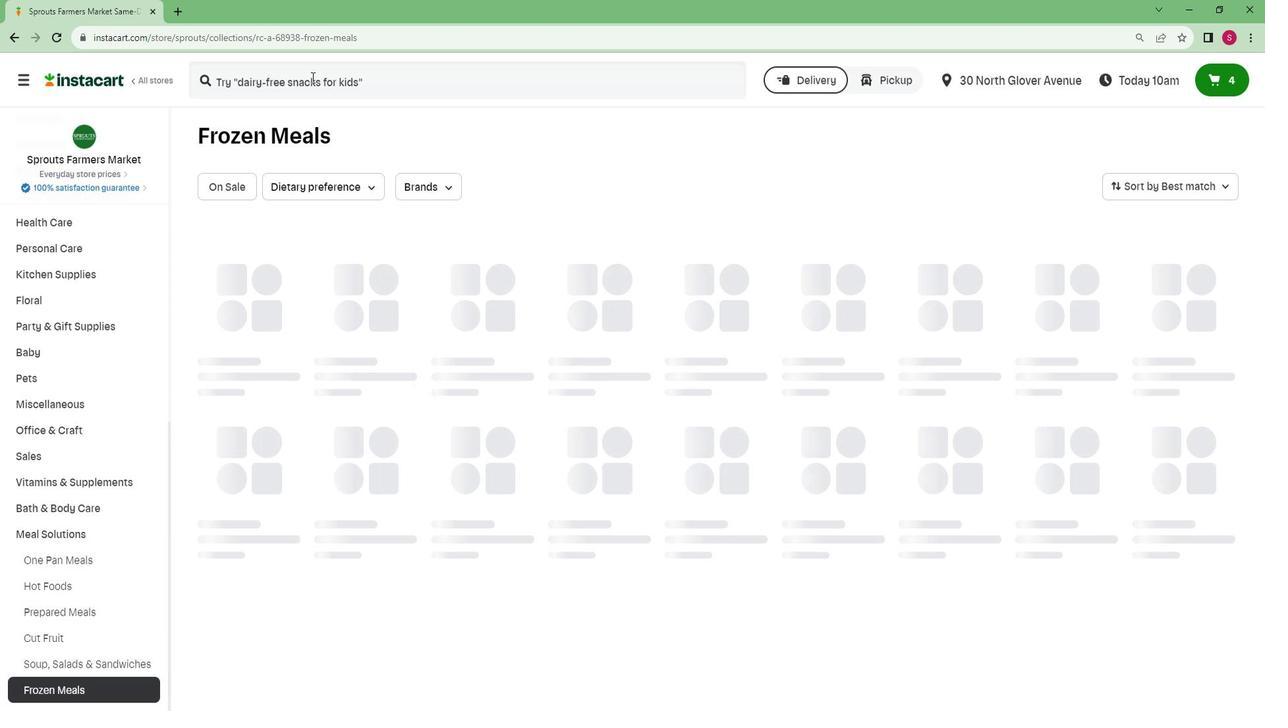 
Action: Mouse pressed left at (321, 84)
Screenshot: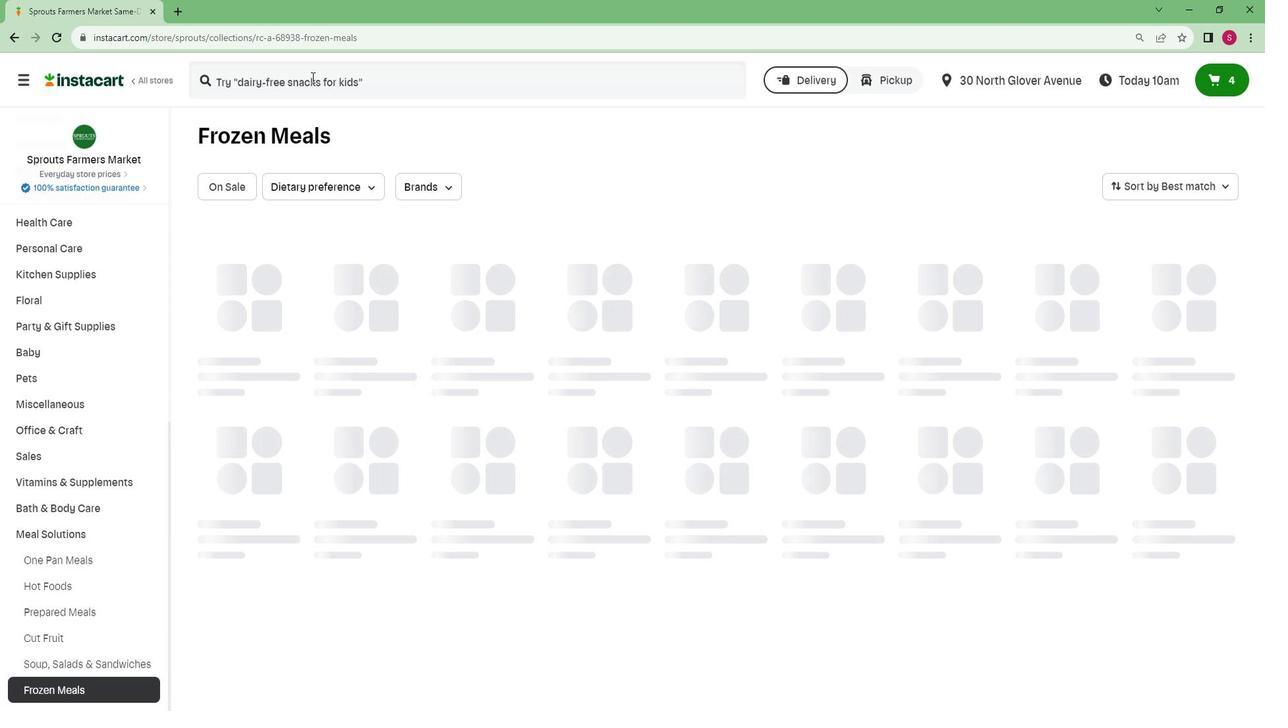 
Action: Key pressed <Key.caps_lock><Key.caps_lock>d<Key.caps_lock>EEP<Key.space><Key.caps_lock>i<Key.caps_lock>NDIAN<Key.space><Key.caps_lock>k<Key.caps_lock>ITCHEN<Key.space><Key.caps_lock>p<Key.caps_lock>LANT<Key.space>BASED<Key.space><Key.caps_lock>c<Key.caps_lock>HIK<Key.space>N<Key.space><Key.caps_lock>t<Key.caps_lock>IKKA<Key.space><Key.caps_lock>m<Key.caps_lock>ASALA<Key.enter>
Screenshot: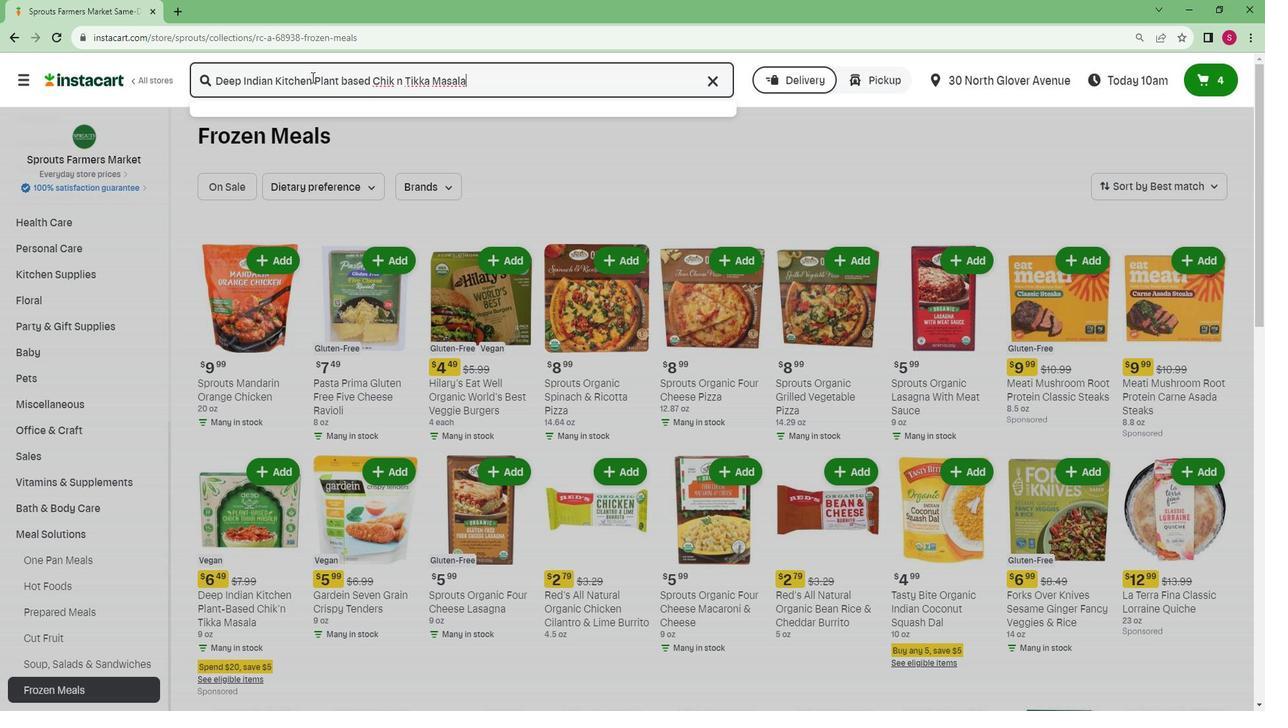 
Action: Mouse moved to (800, 224)
Screenshot: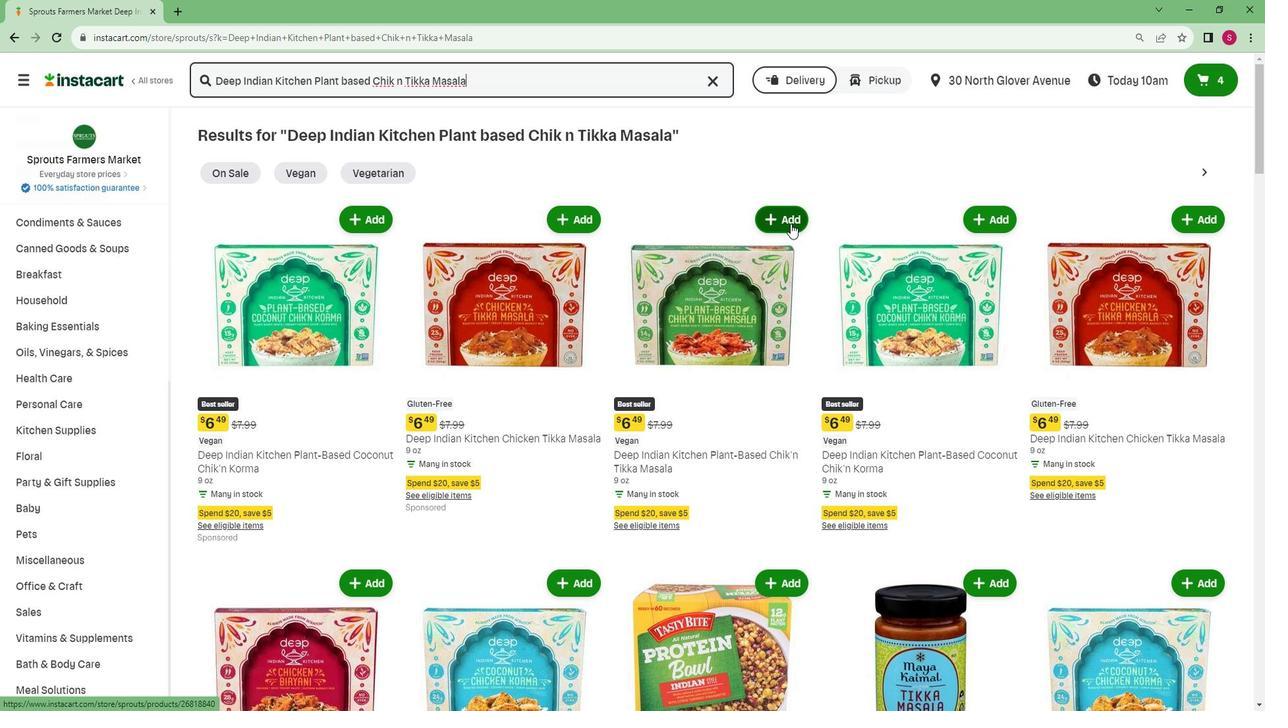 
Action: Mouse pressed left at (800, 224)
Screenshot: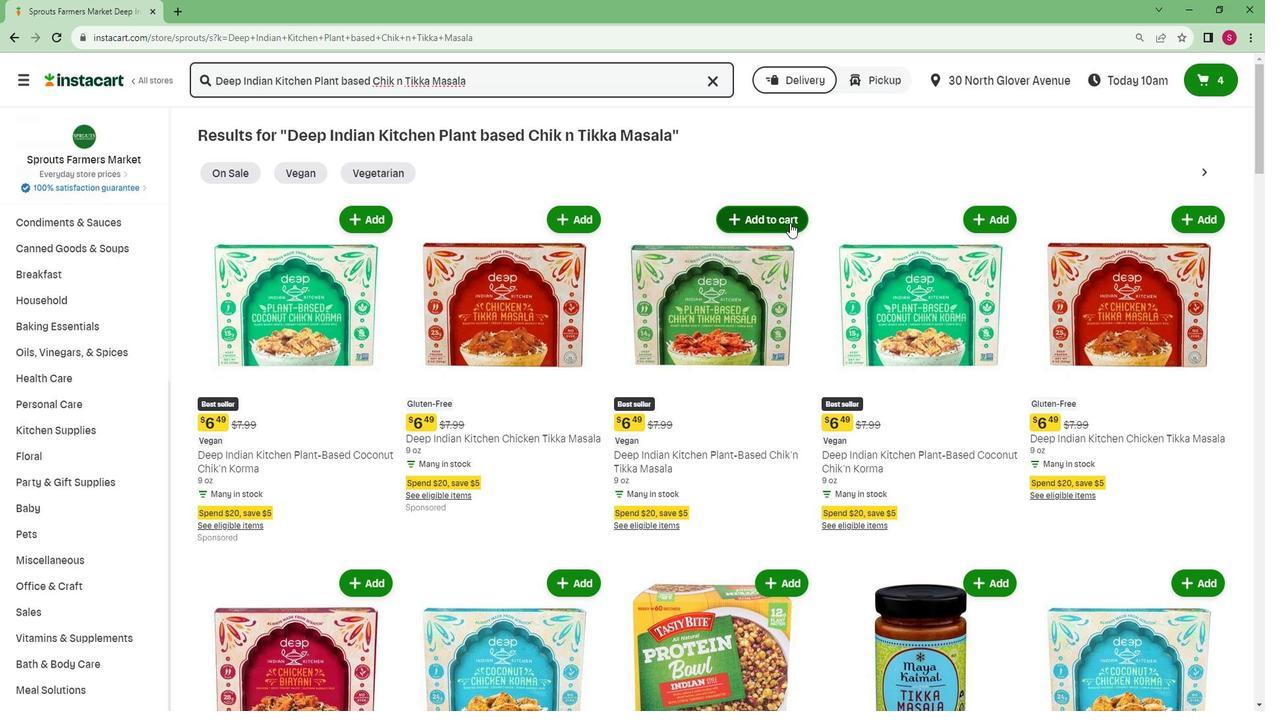 
Action: Mouse moved to (800, 224)
Screenshot: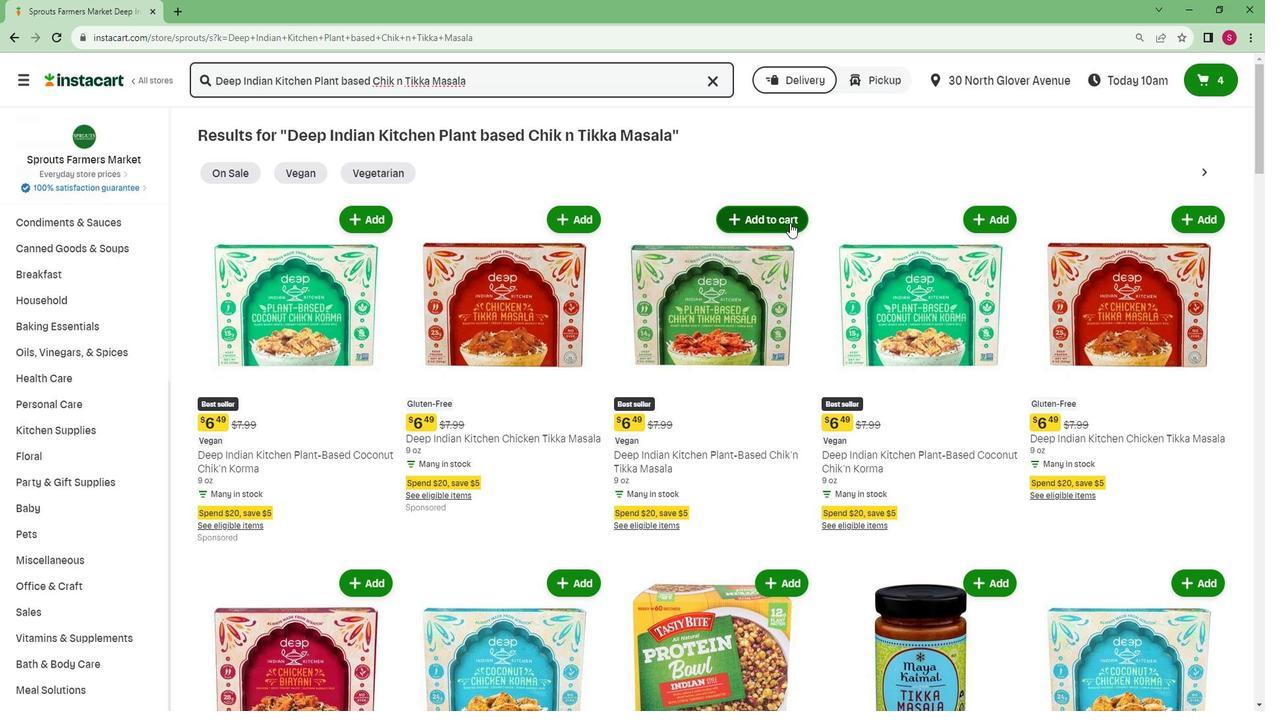 
